 Task: Search one way flight ticket for 2 adults, 2 infants in seat and 1 infant on lap in first from Kailua-kona, Hawaii: Ellison Onizuka Kona International Airport At Keahole to Rock Springs: Southwest Wyoming Regional Airport (rock Springs Sweetwater County Airport) on 8-5-2023. Choice of flights is Spirit. Number of bags: 3 checked bags. Price is upto 100000. Outbound departure time preference is 17:30.
Action: Mouse moved to (285, 253)
Screenshot: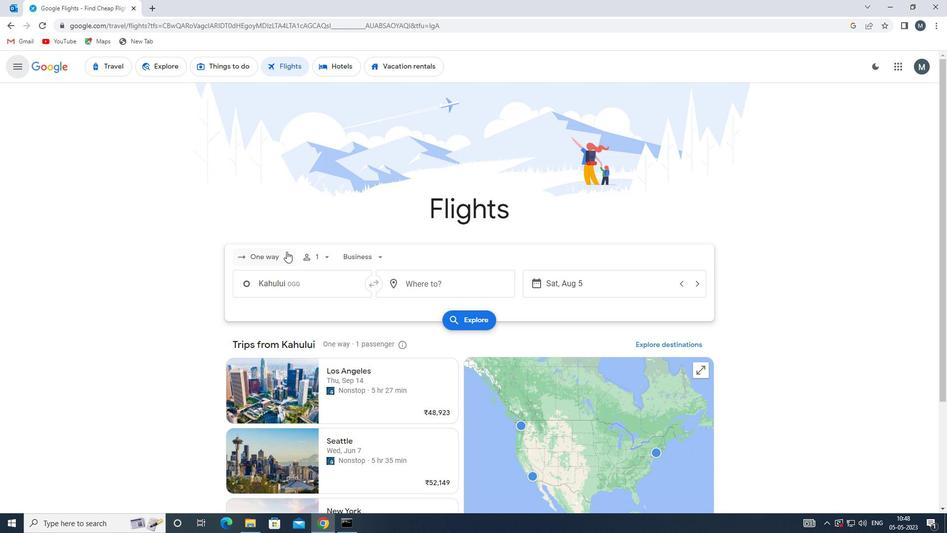 
Action: Mouse pressed left at (285, 253)
Screenshot: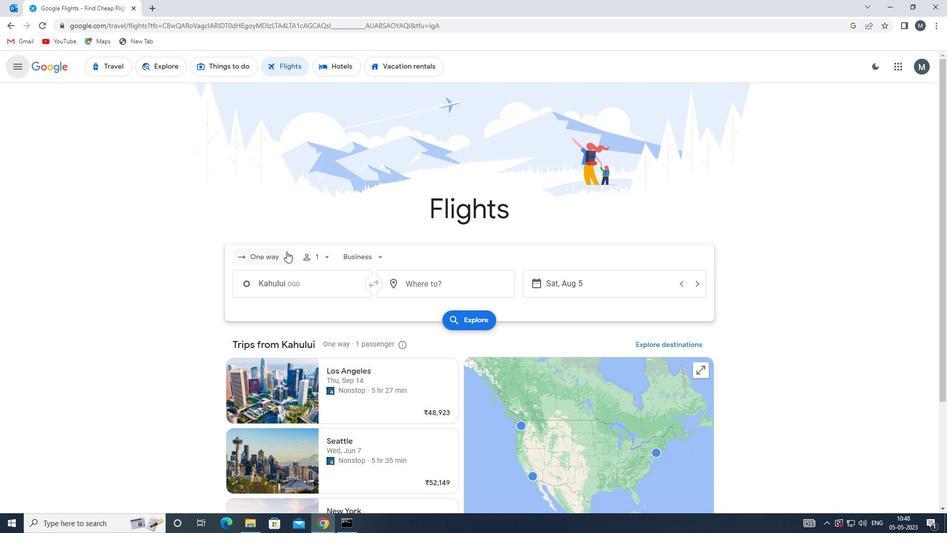 
Action: Mouse moved to (289, 299)
Screenshot: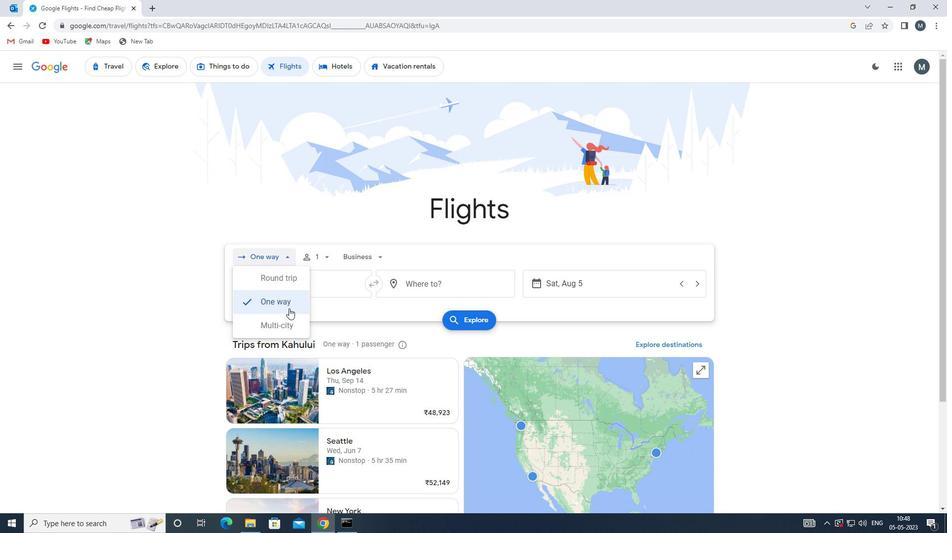 
Action: Mouse pressed left at (289, 299)
Screenshot: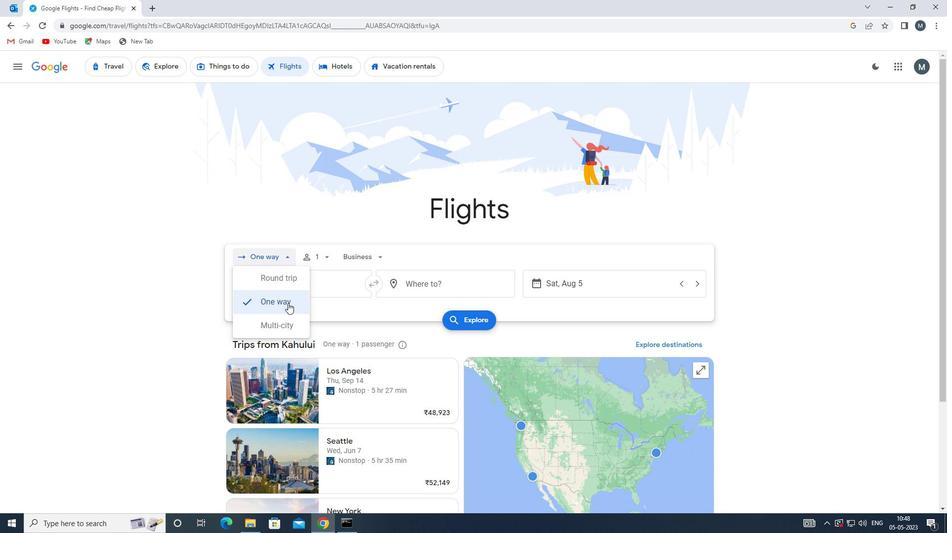 
Action: Mouse moved to (321, 257)
Screenshot: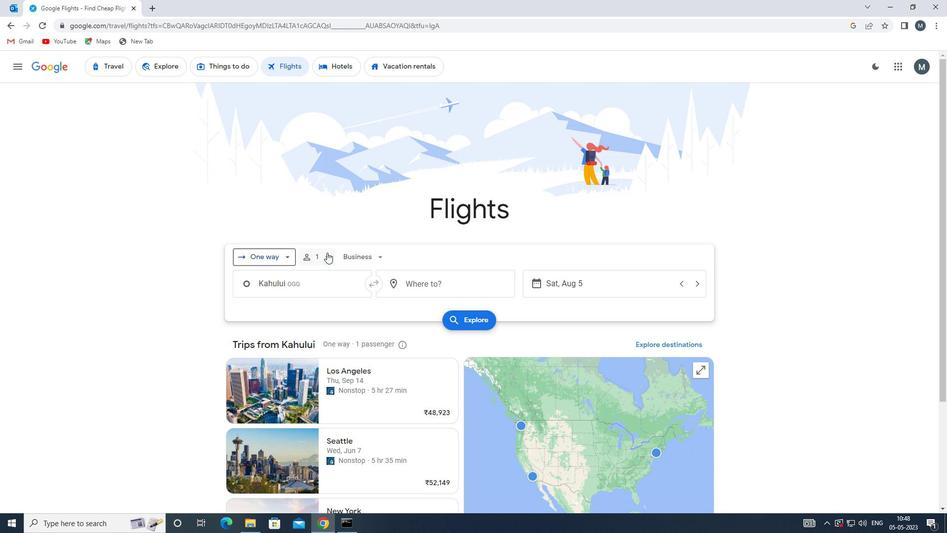 
Action: Mouse pressed left at (321, 257)
Screenshot: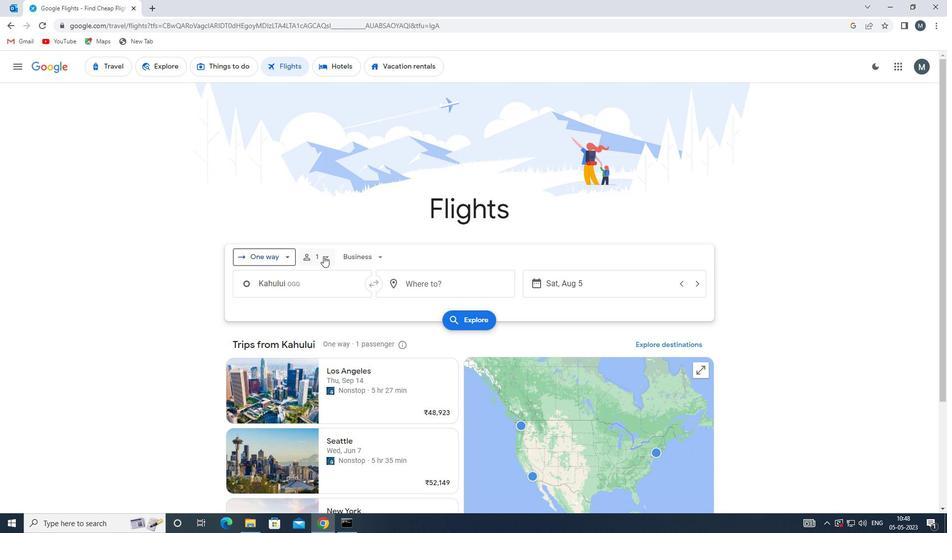 
Action: Mouse moved to (398, 282)
Screenshot: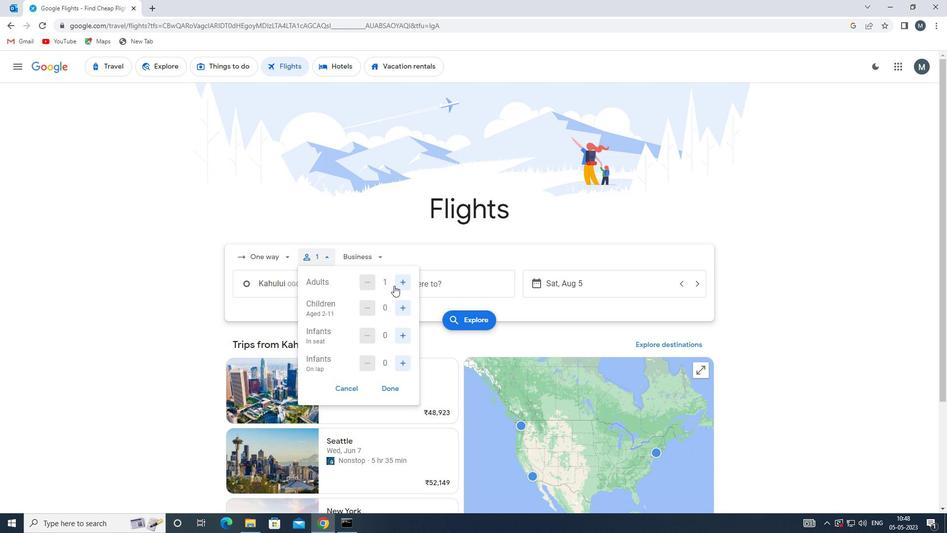 
Action: Mouse pressed left at (398, 282)
Screenshot: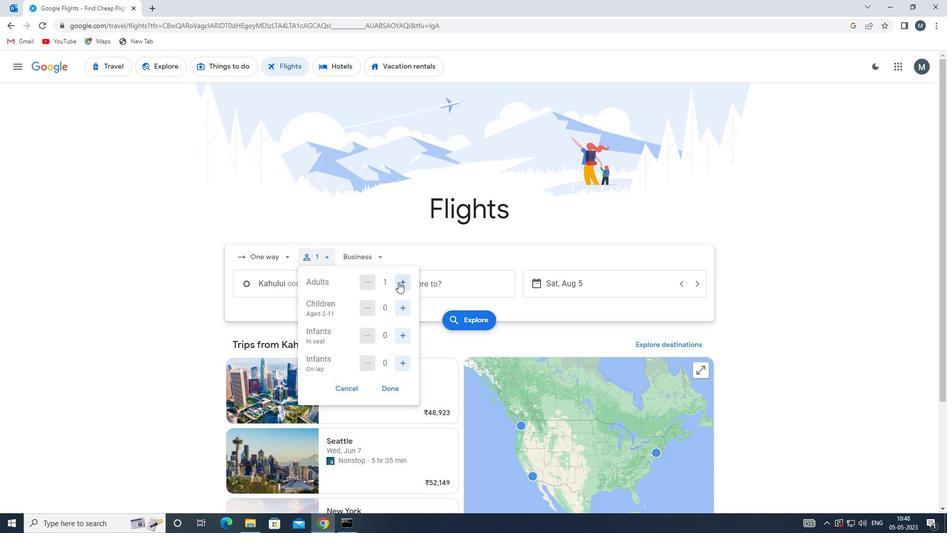 
Action: Mouse moved to (407, 333)
Screenshot: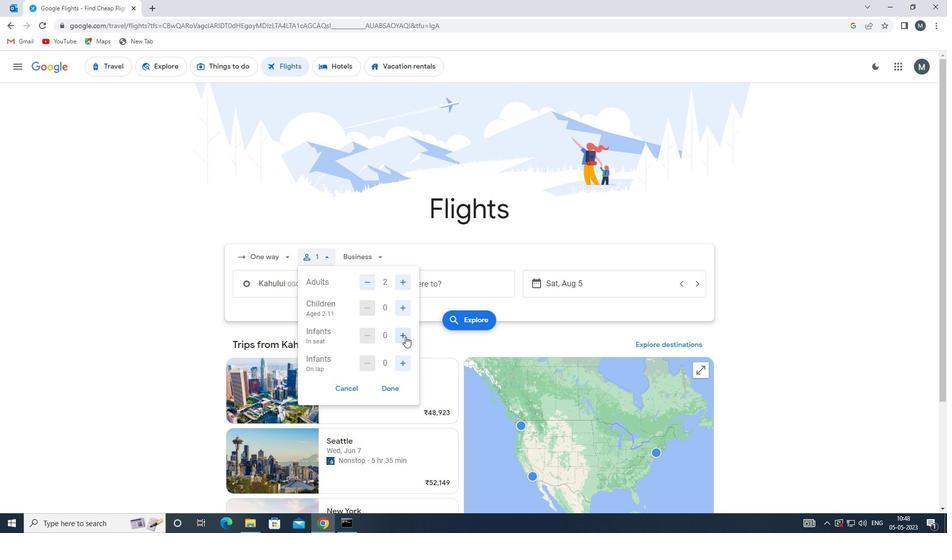 
Action: Mouse pressed left at (407, 333)
Screenshot: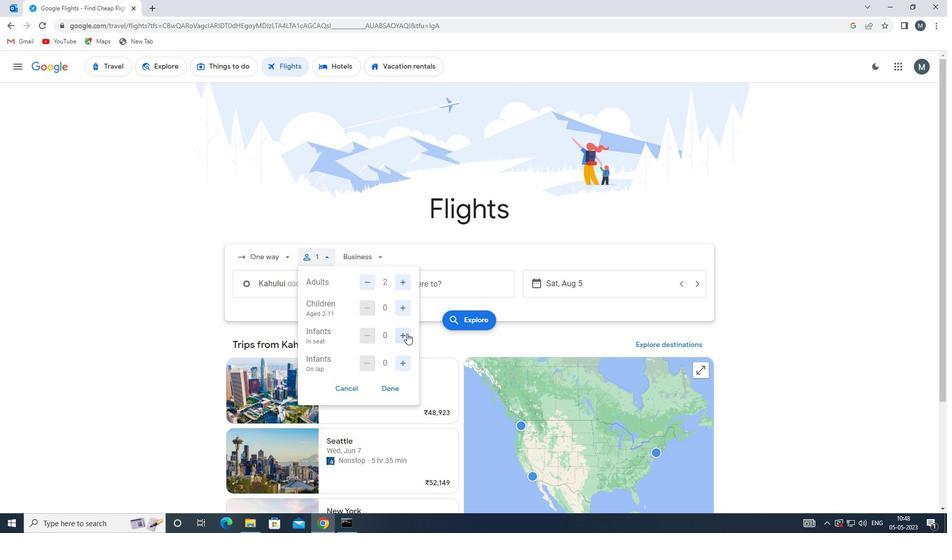 
Action: Mouse pressed left at (407, 333)
Screenshot: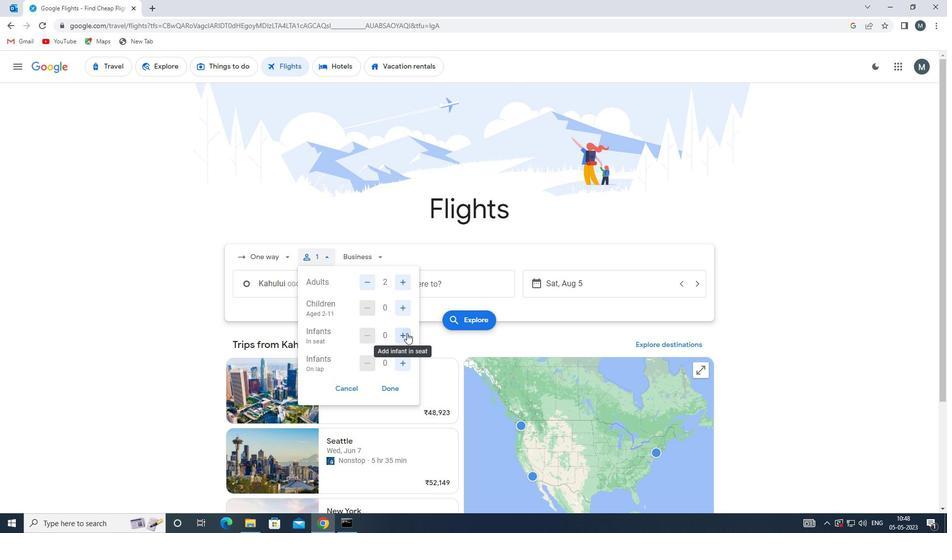 
Action: Mouse moved to (402, 360)
Screenshot: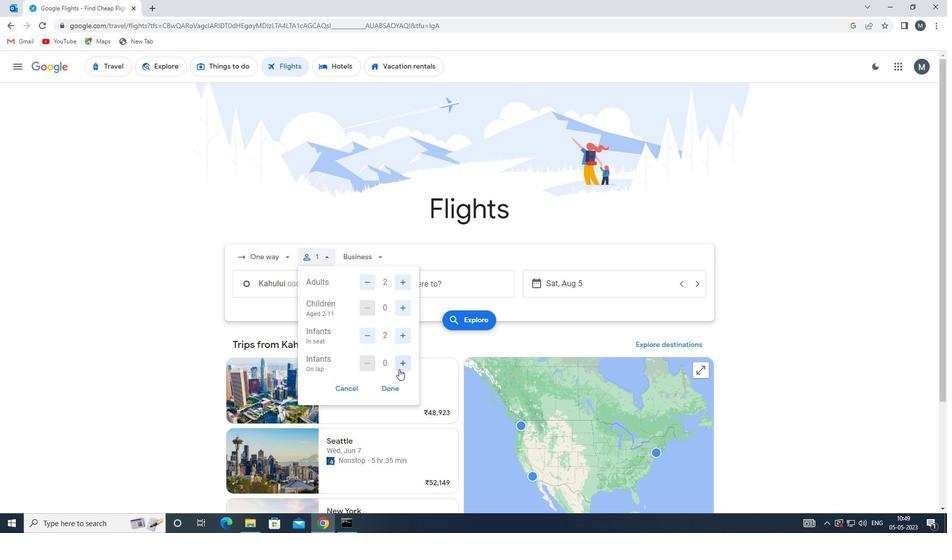 
Action: Mouse pressed left at (402, 360)
Screenshot: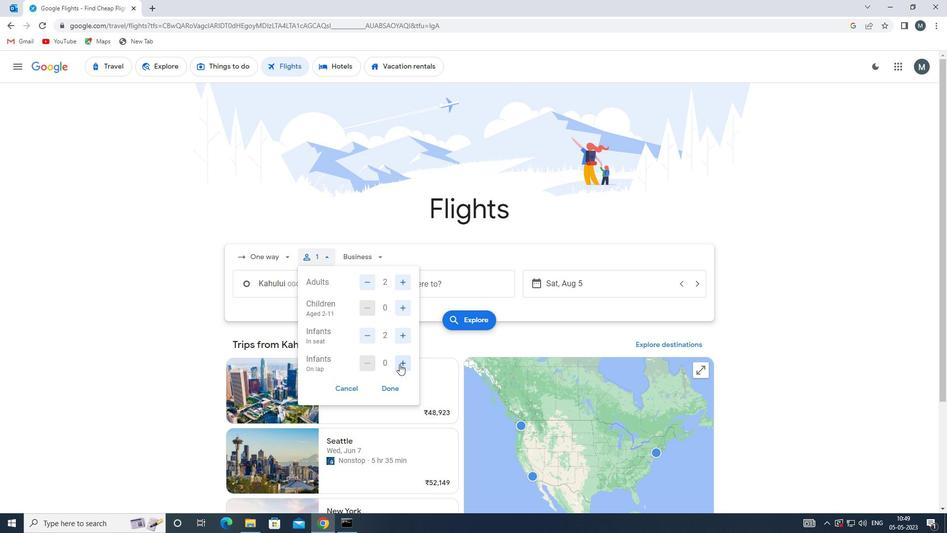 
Action: Mouse moved to (386, 388)
Screenshot: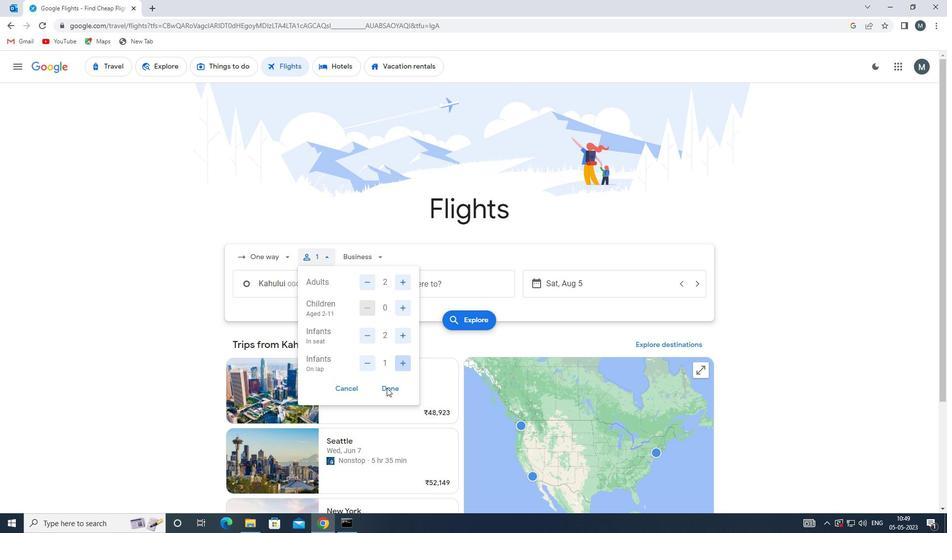 
Action: Mouse pressed left at (386, 388)
Screenshot: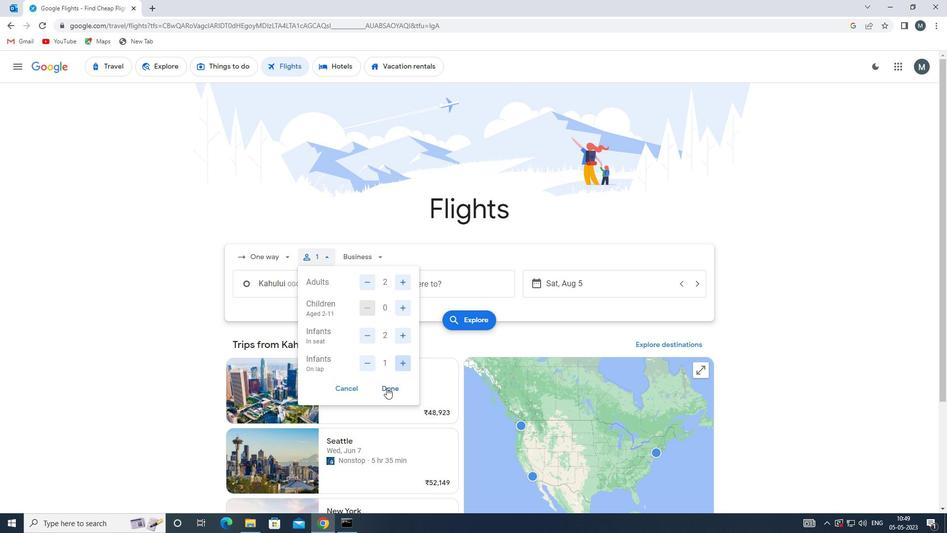 
Action: Mouse moved to (369, 265)
Screenshot: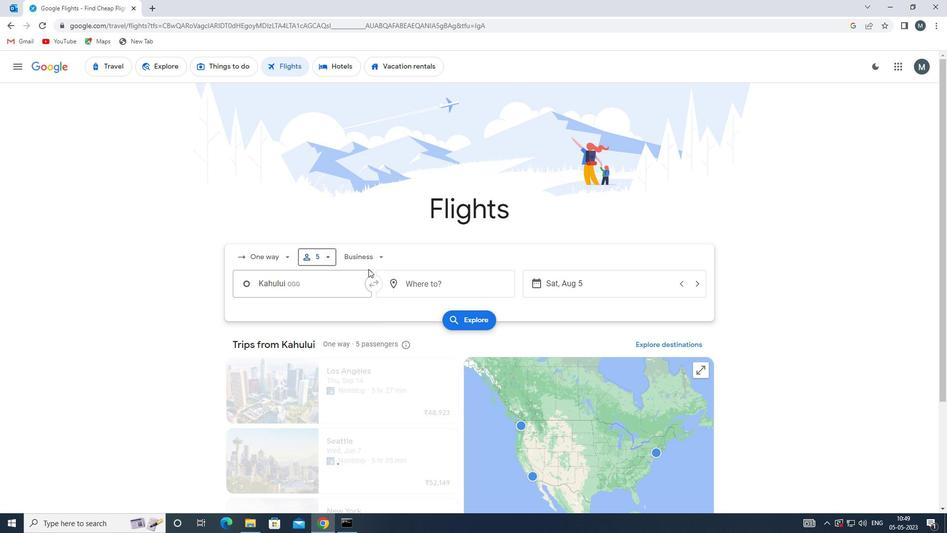 
Action: Mouse pressed left at (369, 265)
Screenshot: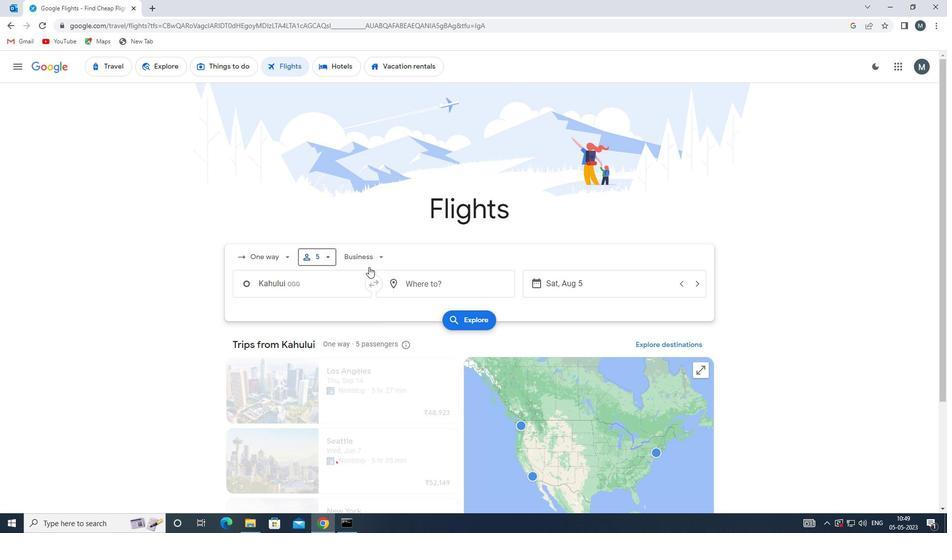 
Action: Mouse moved to (376, 343)
Screenshot: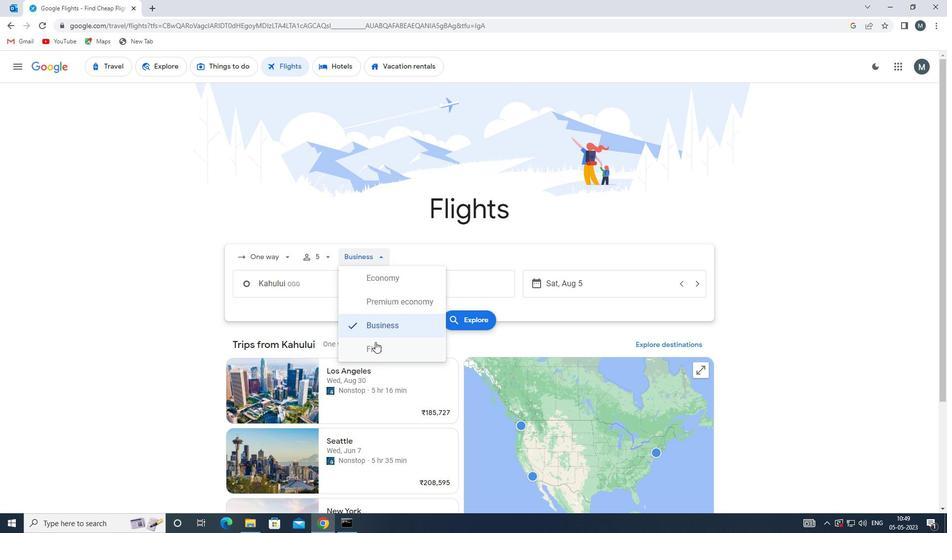 
Action: Mouse pressed left at (376, 343)
Screenshot: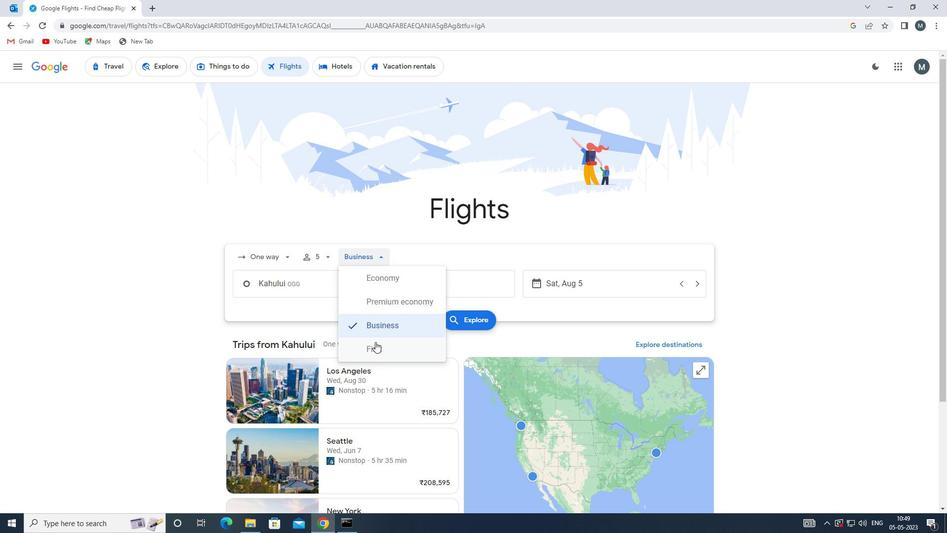 
Action: Mouse moved to (320, 282)
Screenshot: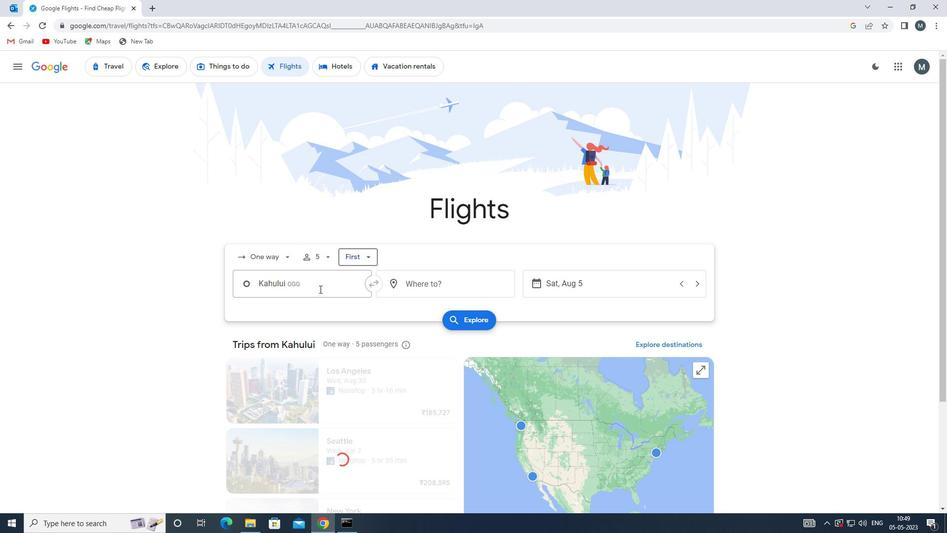
Action: Mouse pressed left at (320, 282)
Screenshot: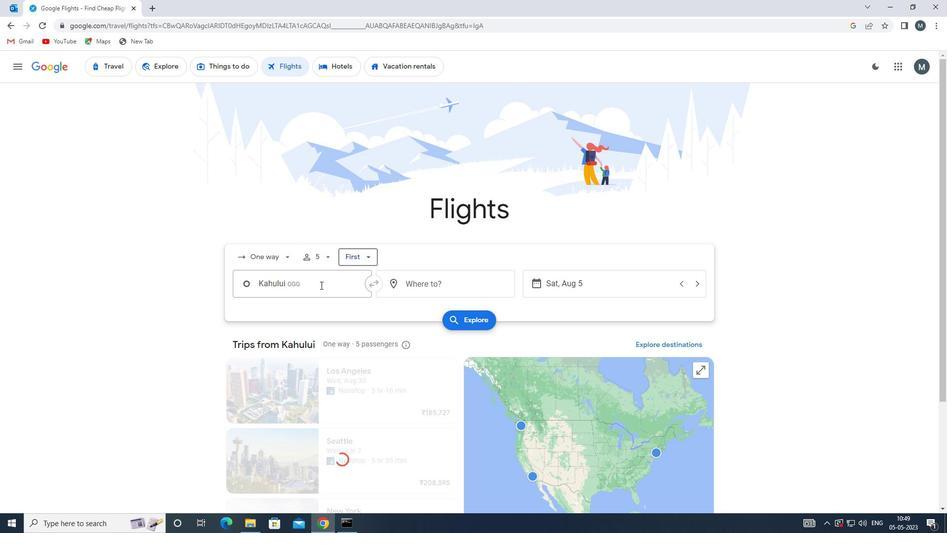 
Action: Mouse moved to (327, 345)
Screenshot: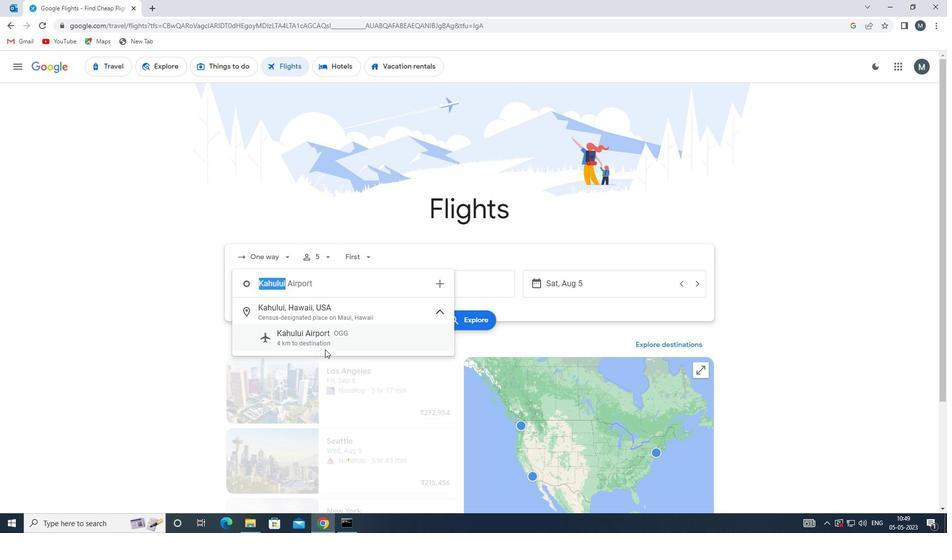 
Action: Mouse pressed left at (327, 345)
Screenshot: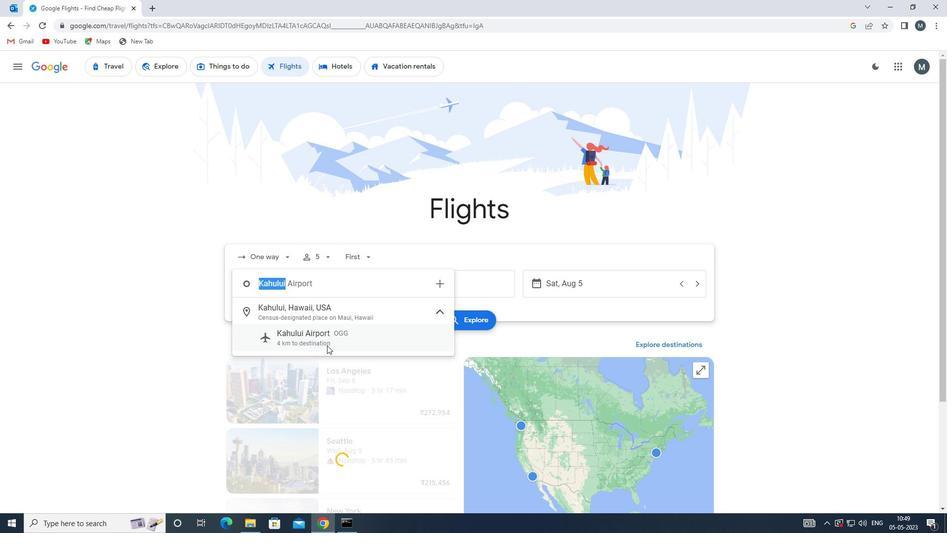
Action: Mouse moved to (421, 285)
Screenshot: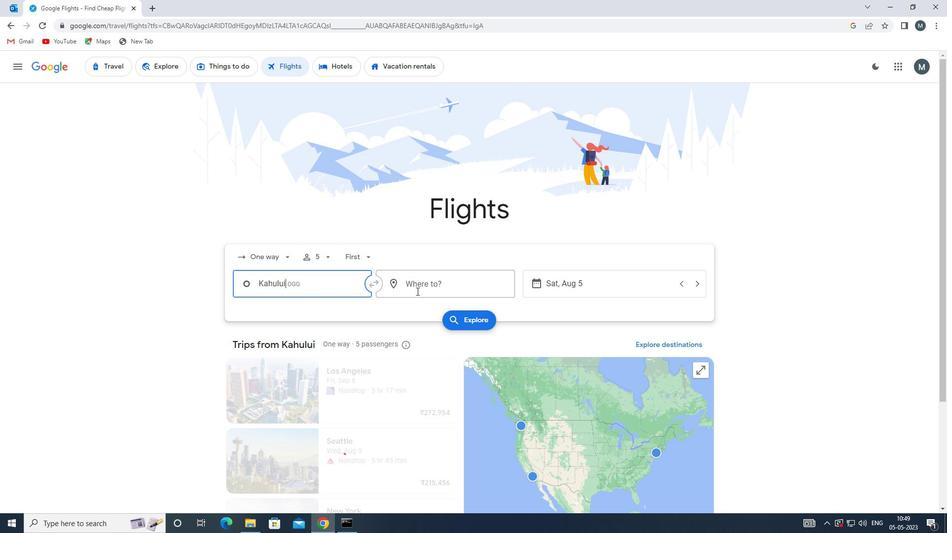 
Action: Mouse pressed left at (421, 285)
Screenshot: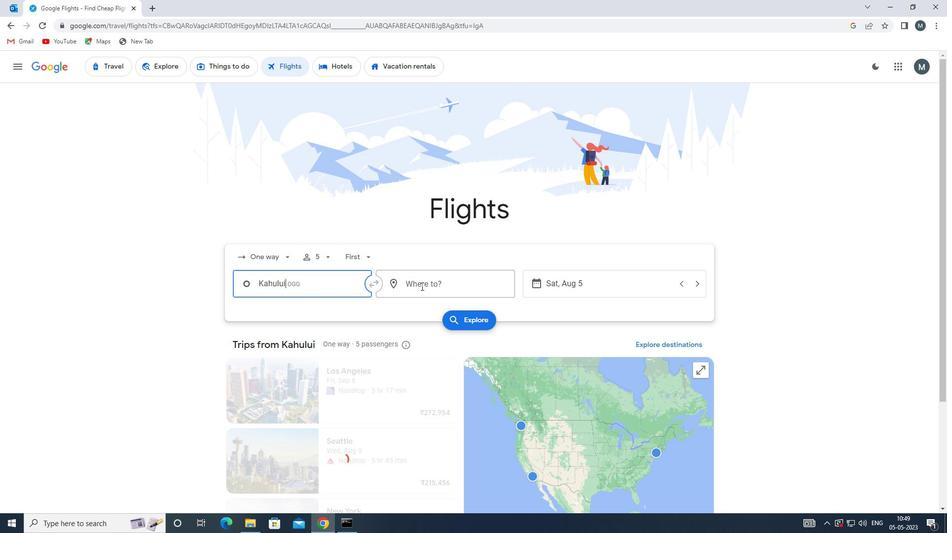 
Action: Key pressed rks
Screenshot: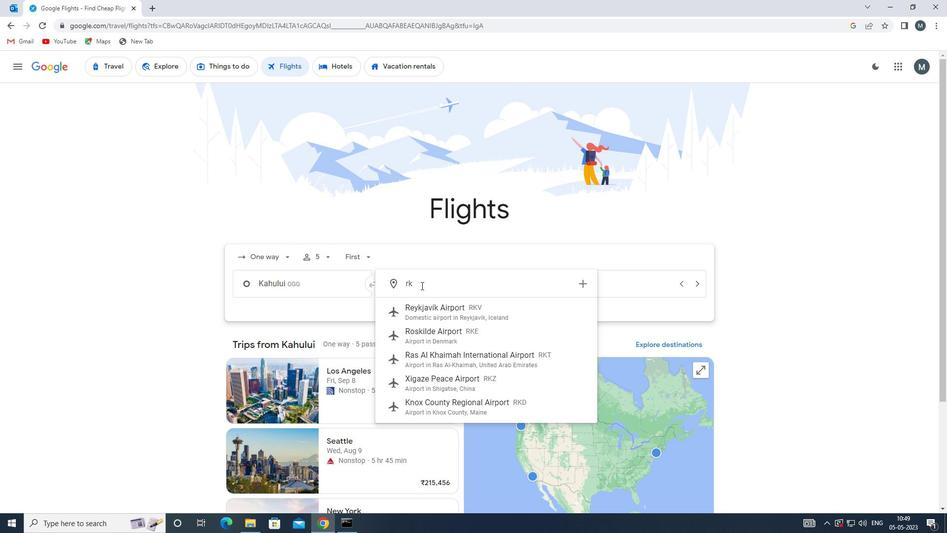 
Action: Mouse moved to (454, 318)
Screenshot: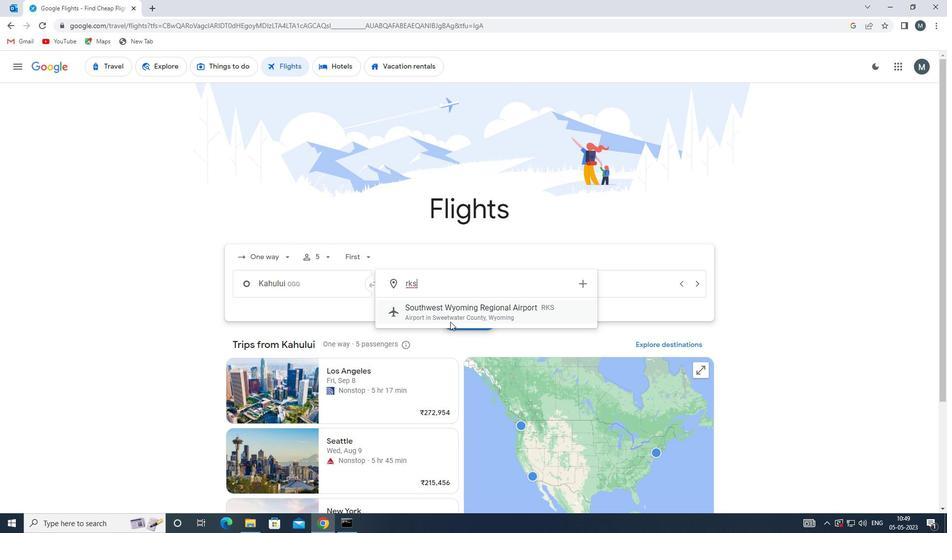 
Action: Mouse pressed left at (454, 318)
Screenshot: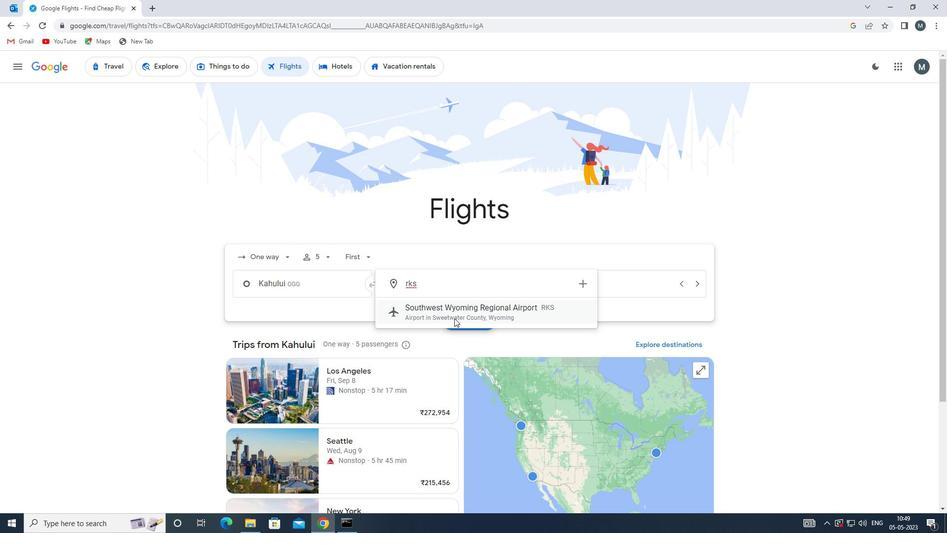 
Action: Mouse moved to (554, 282)
Screenshot: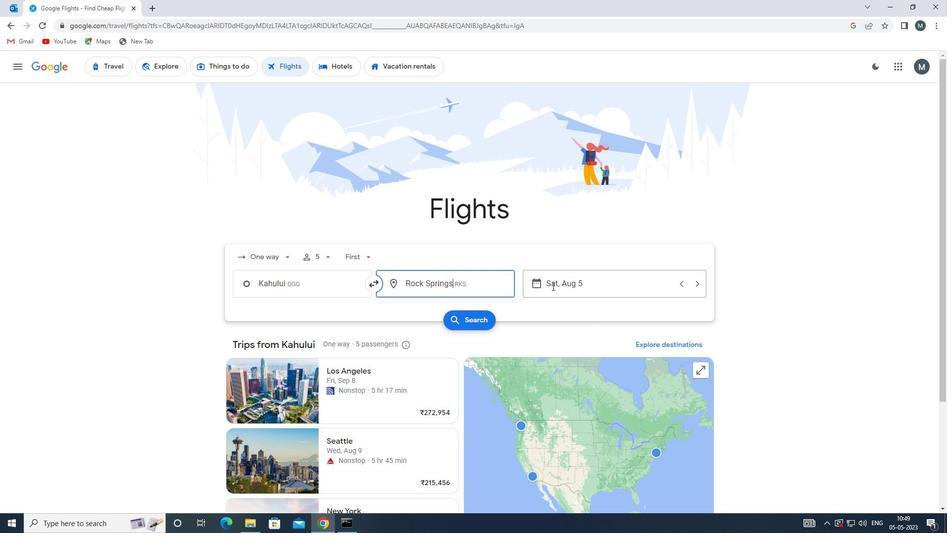 
Action: Mouse pressed left at (554, 282)
Screenshot: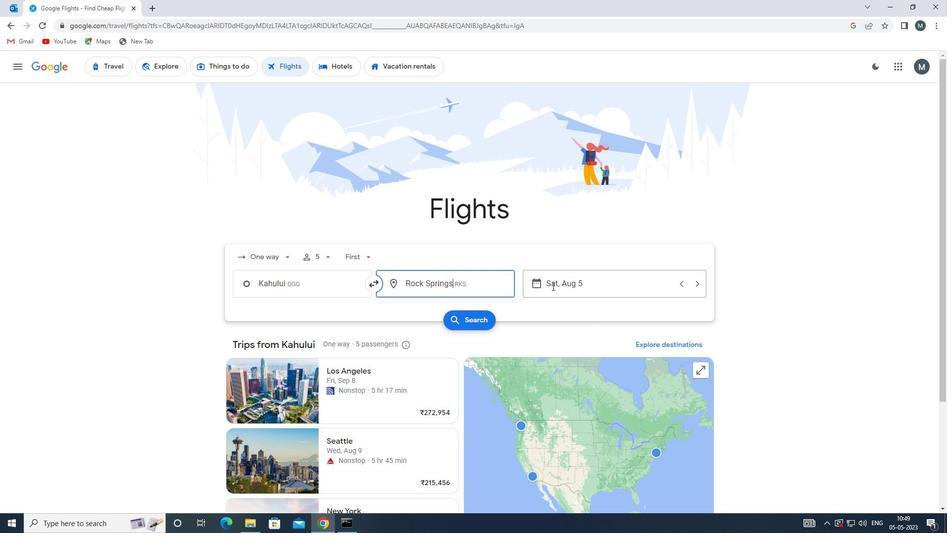 
Action: Mouse moved to (499, 336)
Screenshot: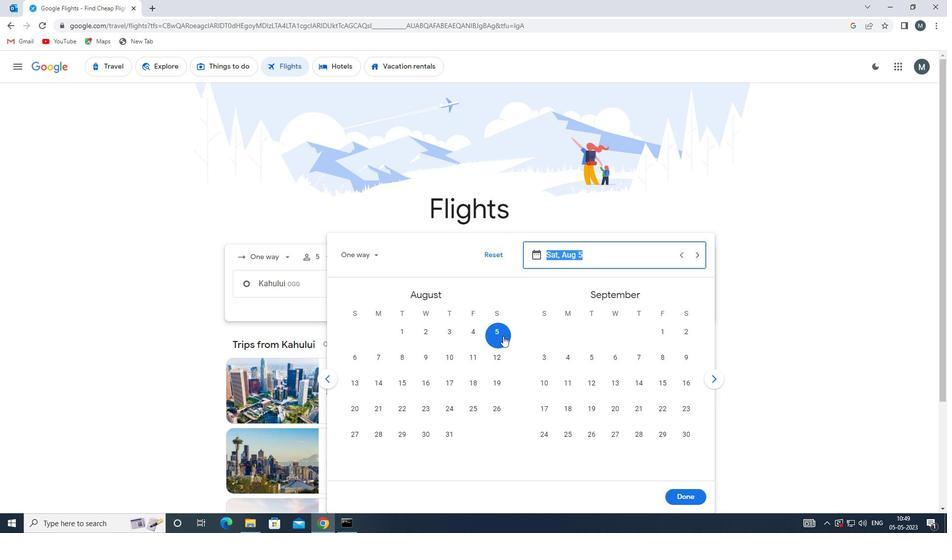 
Action: Mouse pressed left at (499, 336)
Screenshot: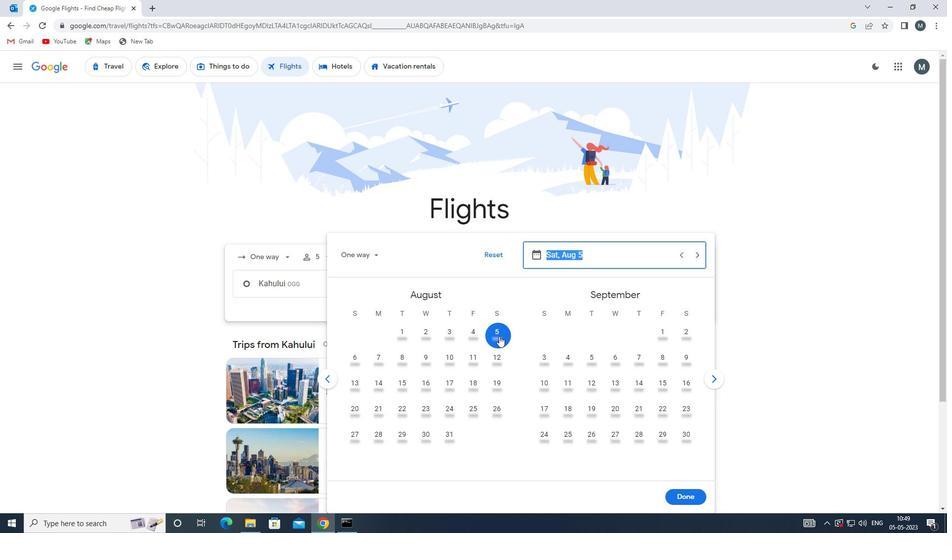 
Action: Mouse moved to (677, 490)
Screenshot: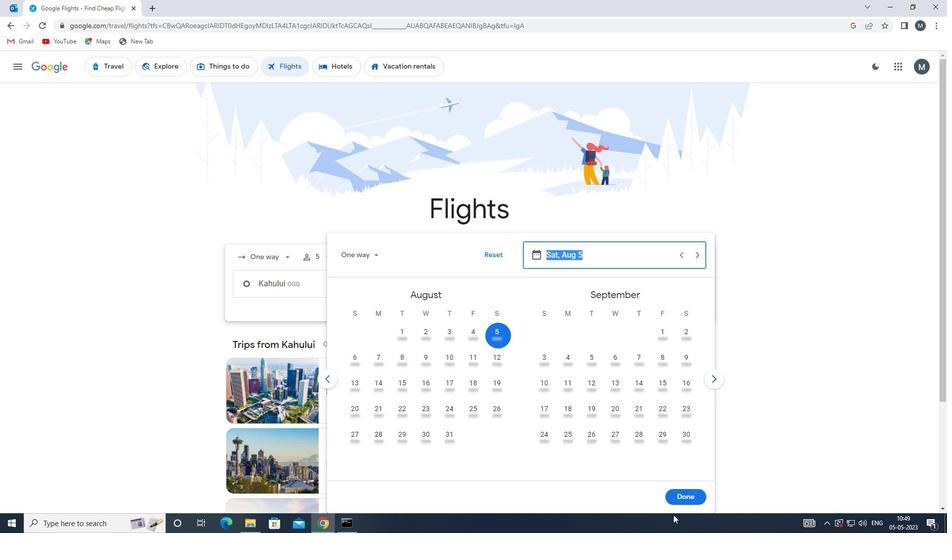 
Action: Mouse pressed left at (677, 490)
Screenshot: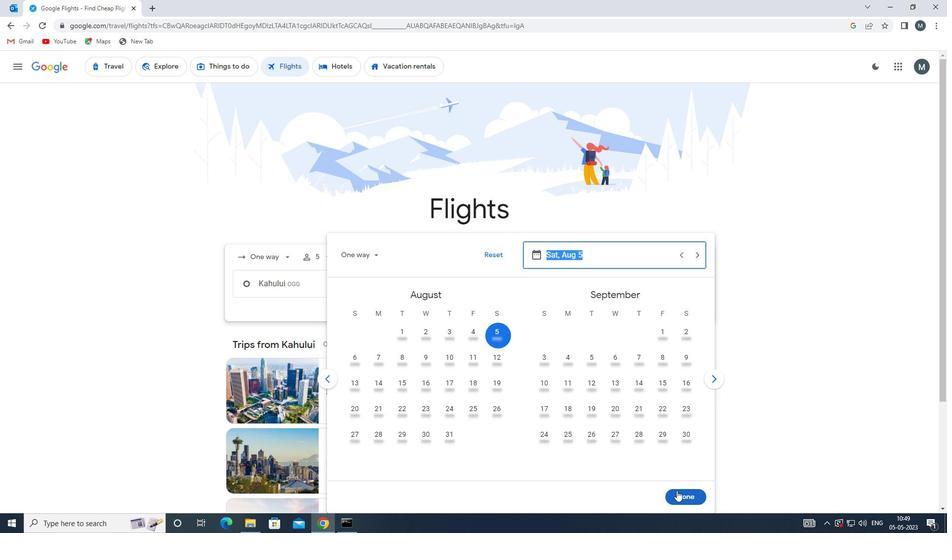 
Action: Mouse moved to (460, 322)
Screenshot: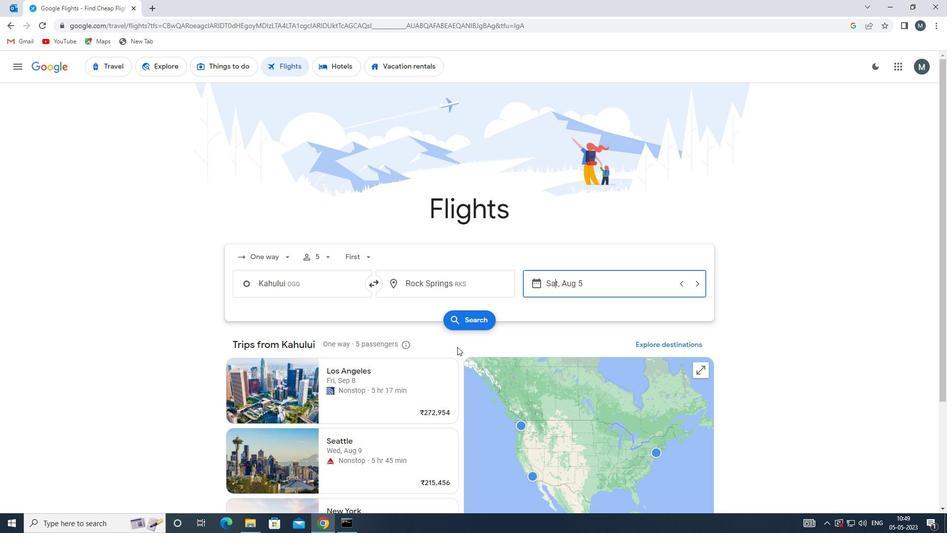 
Action: Mouse pressed left at (460, 322)
Screenshot: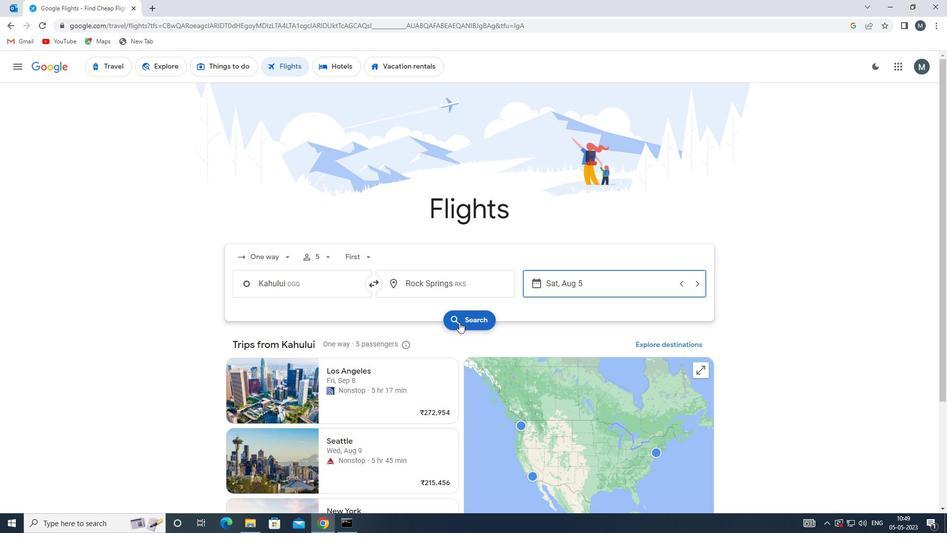 
Action: Mouse moved to (258, 159)
Screenshot: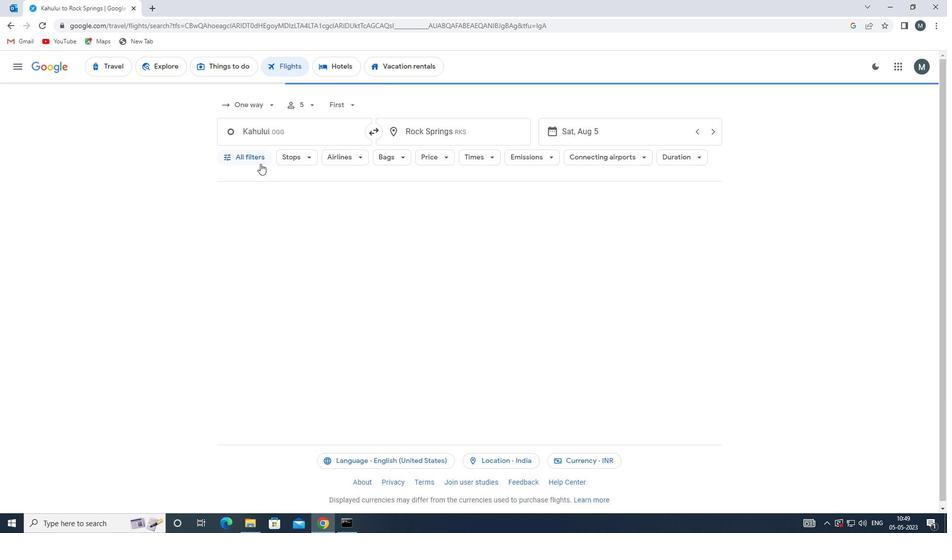 
Action: Mouse pressed left at (258, 159)
Screenshot: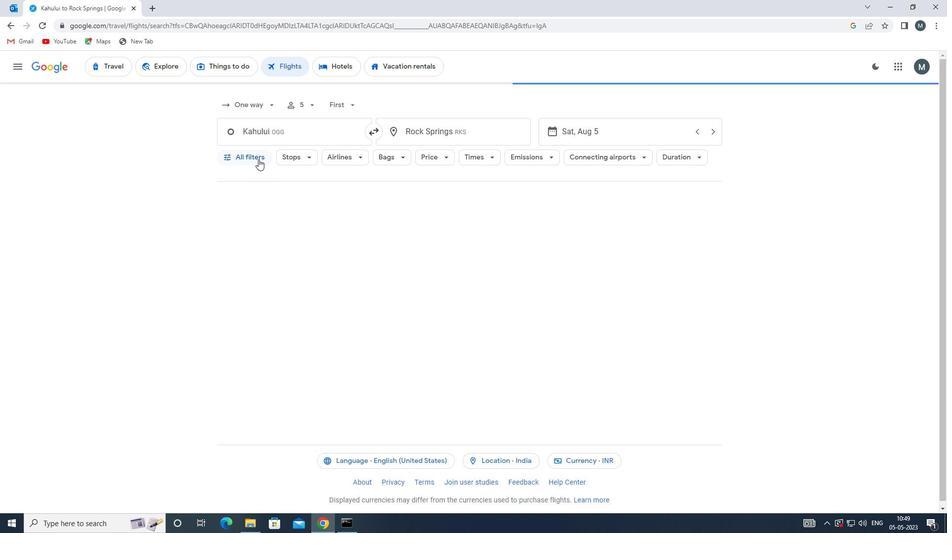 
Action: Mouse moved to (324, 295)
Screenshot: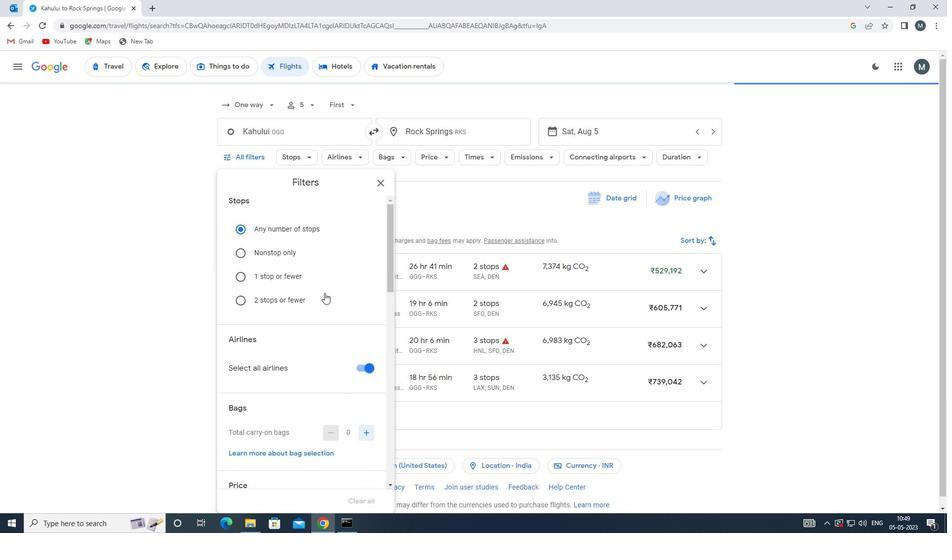 
Action: Mouse scrolled (324, 294) with delta (0, 0)
Screenshot: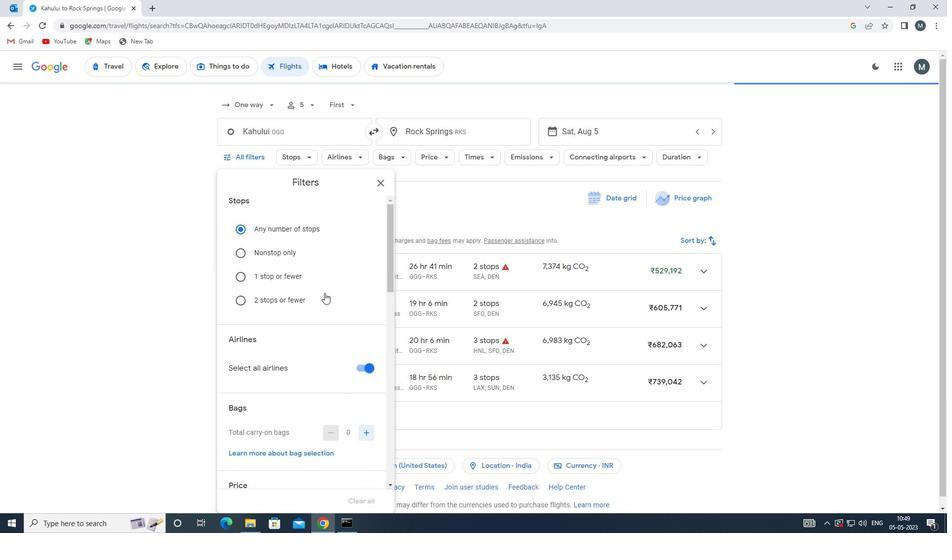 
Action: Mouse moved to (361, 317)
Screenshot: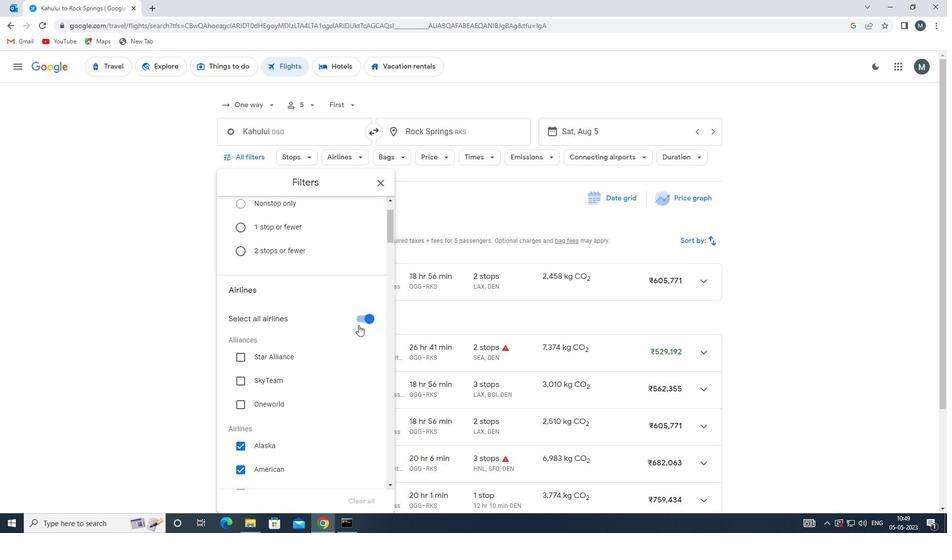 
Action: Mouse pressed left at (361, 317)
Screenshot: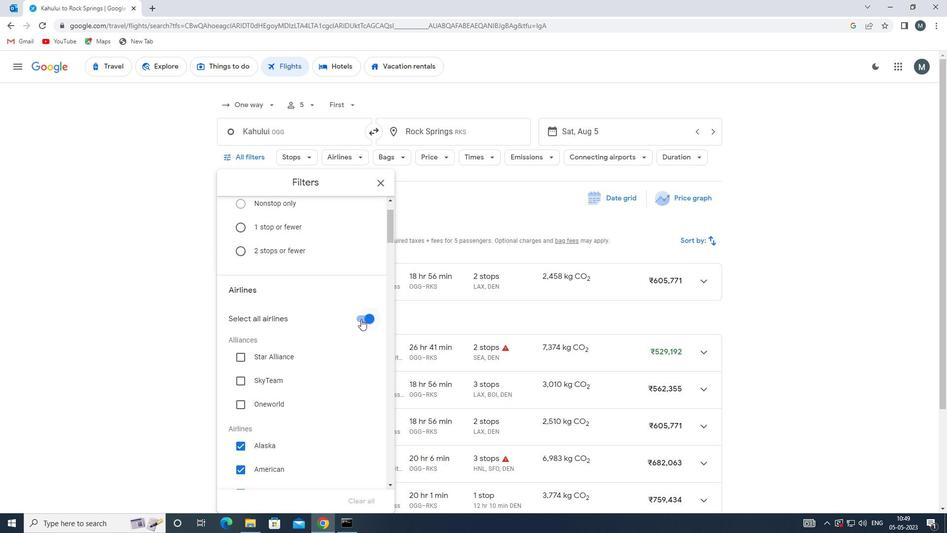
Action: Mouse moved to (308, 325)
Screenshot: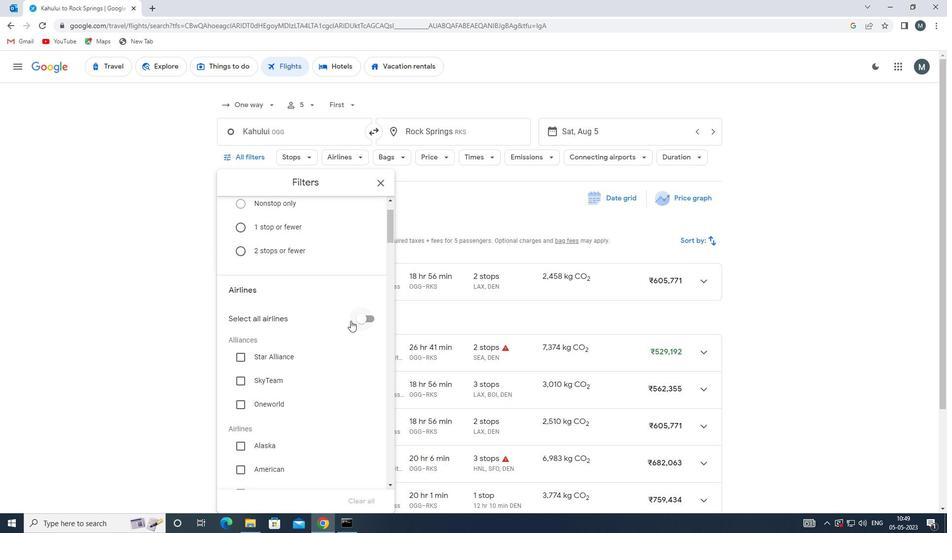 
Action: Mouse scrolled (308, 324) with delta (0, 0)
Screenshot: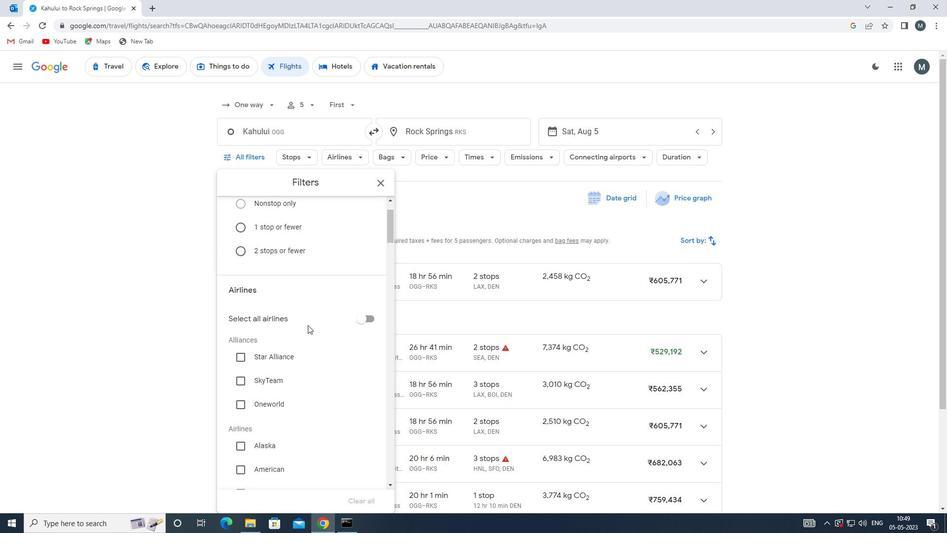 
Action: Mouse scrolled (308, 324) with delta (0, 0)
Screenshot: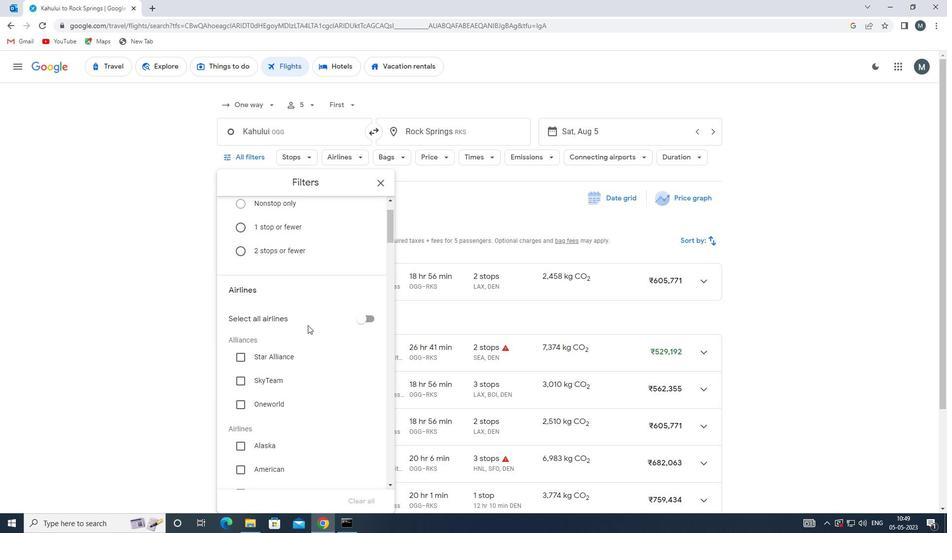 
Action: Mouse moved to (308, 325)
Screenshot: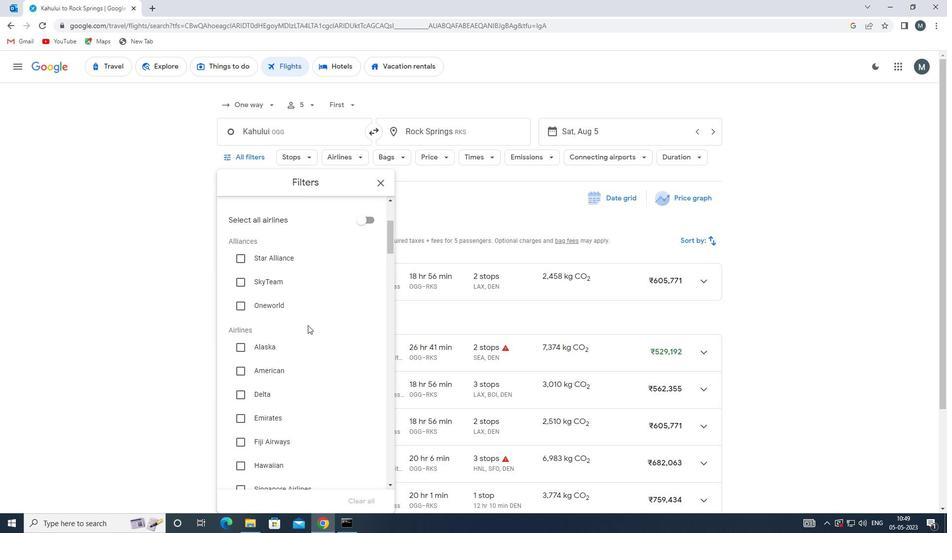
Action: Mouse scrolled (308, 325) with delta (0, 0)
Screenshot: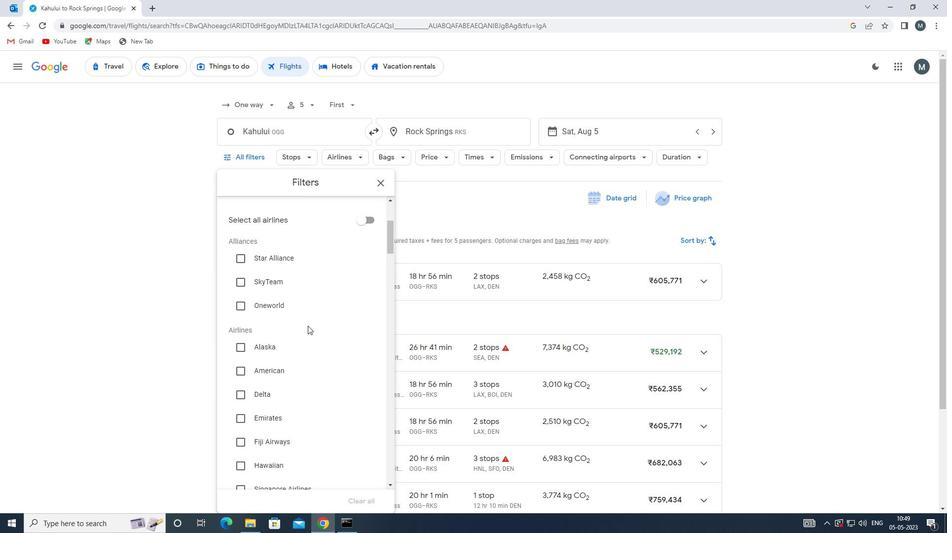 
Action: Mouse moved to (313, 330)
Screenshot: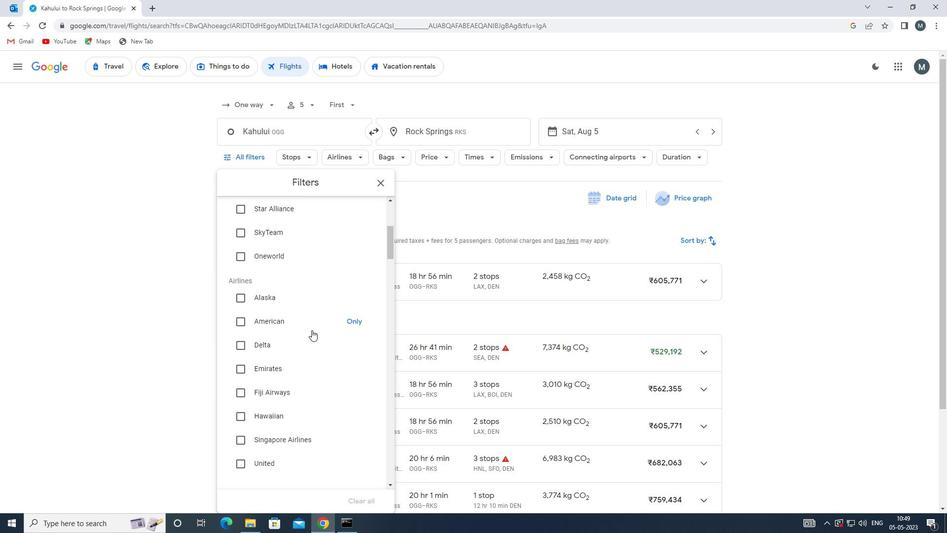 
Action: Mouse scrolled (313, 329) with delta (0, 0)
Screenshot: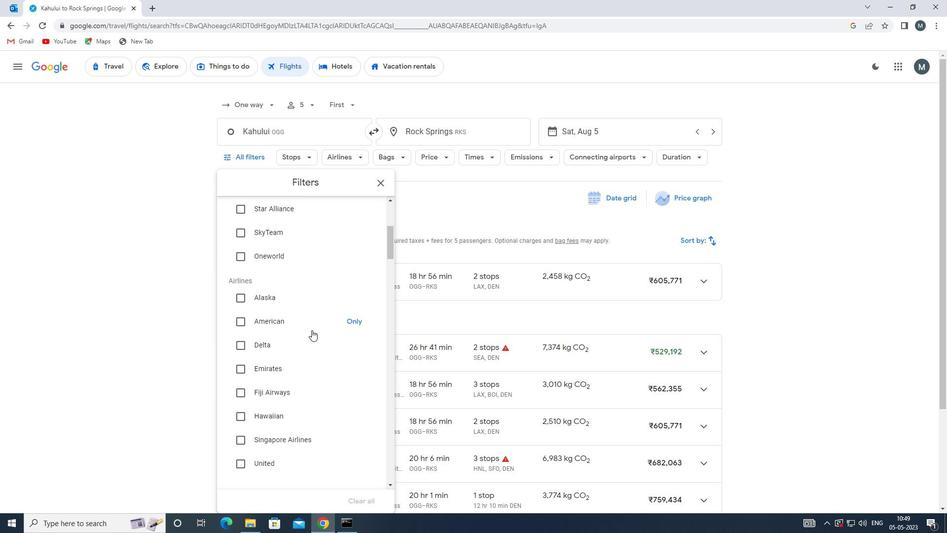 
Action: Mouse scrolled (313, 329) with delta (0, 0)
Screenshot: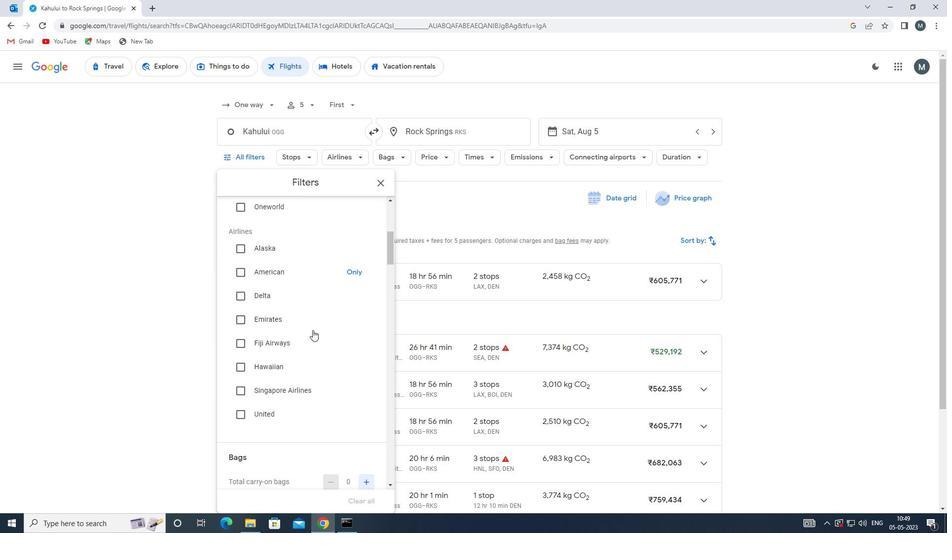 
Action: Mouse moved to (313, 333)
Screenshot: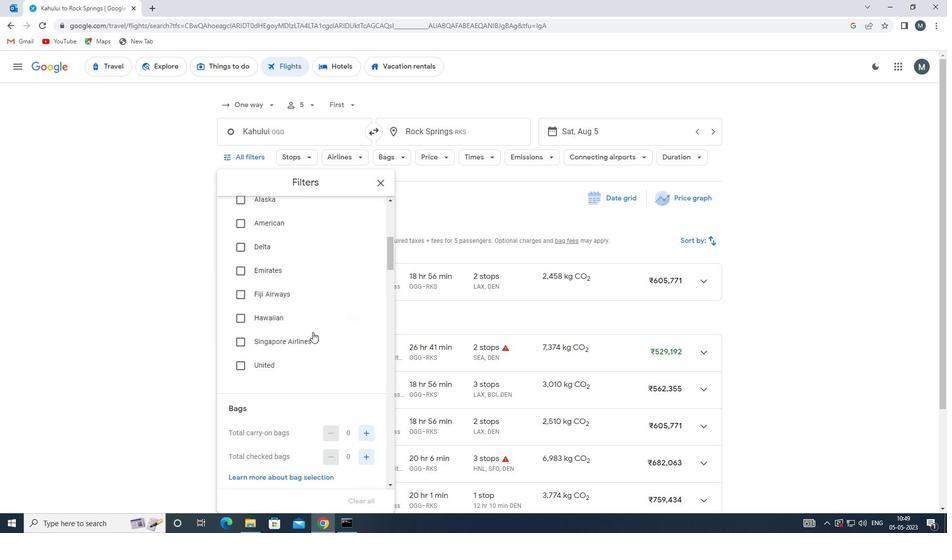 
Action: Mouse scrolled (313, 333) with delta (0, 0)
Screenshot: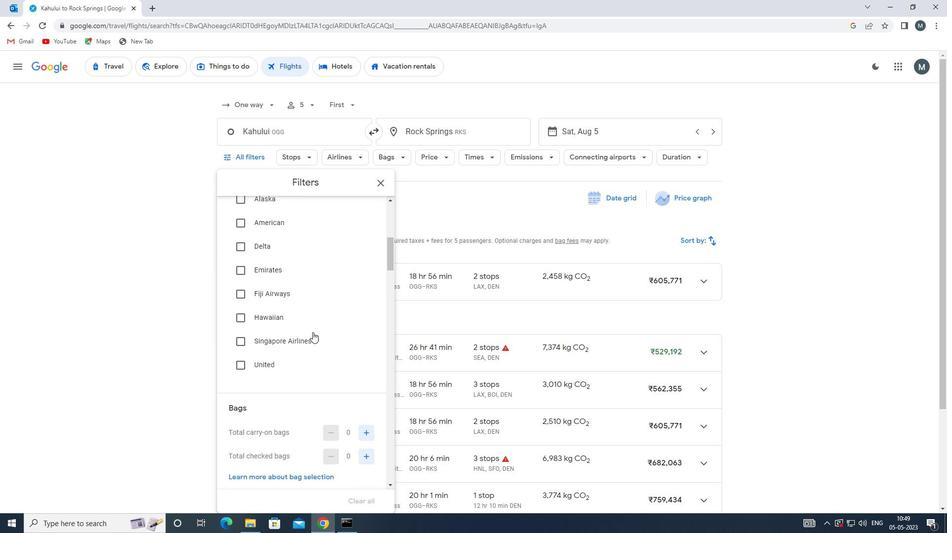 
Action: Mouse moved to (364, 406)
Screenshot: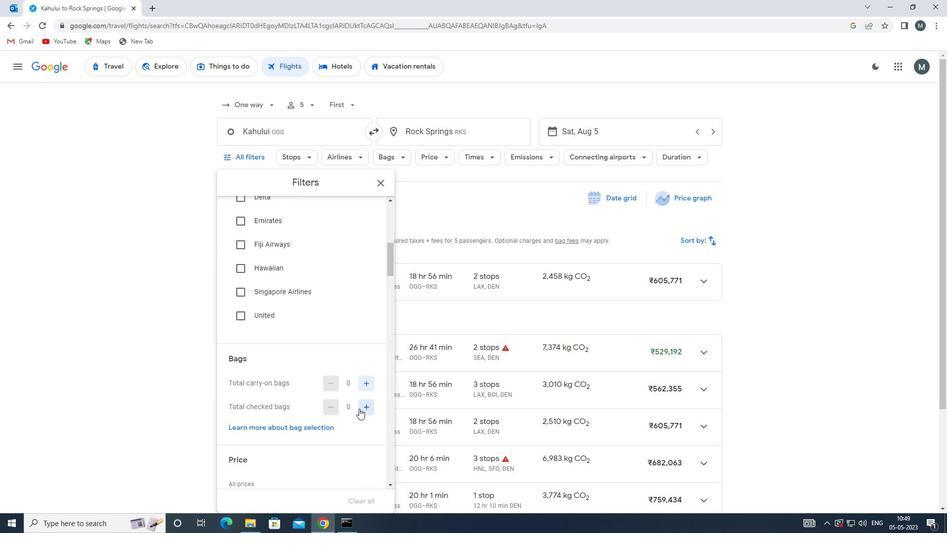 
Action: Mouse pressed left at (364, 406)
Screenshot: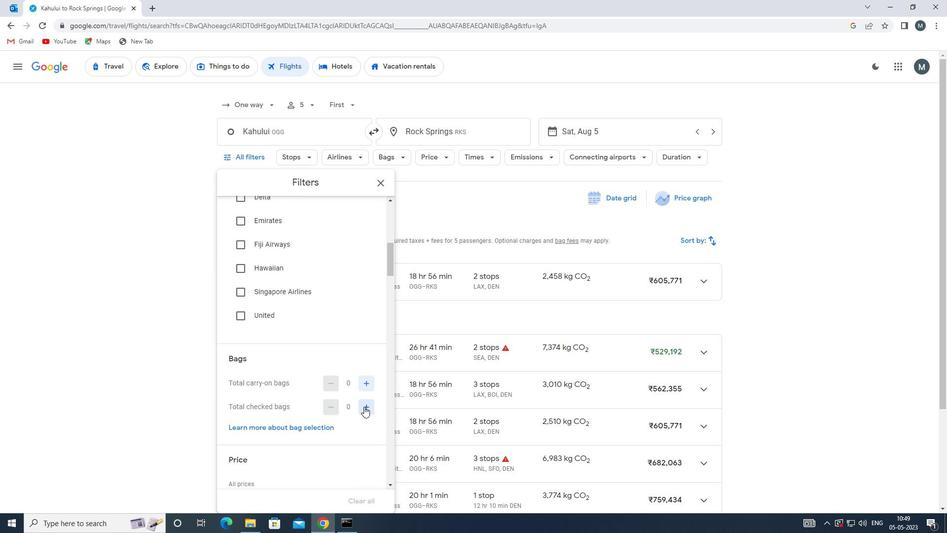 
Action: Mouse moved to (364, 406)
Screenshot: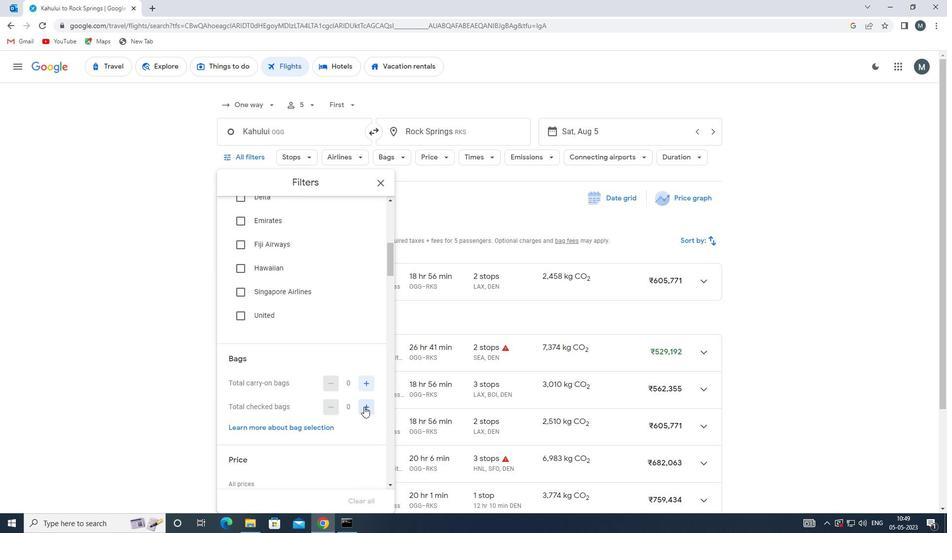 
Action: Mouse pressed left at (364, 406)
Screenshot: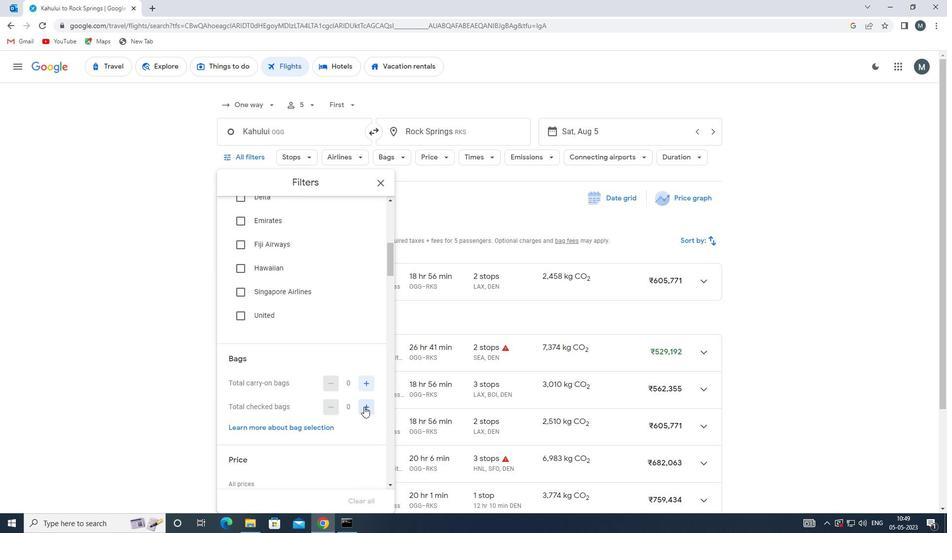 
Action: Mouse pressed left at (364, 406)
Screenshot: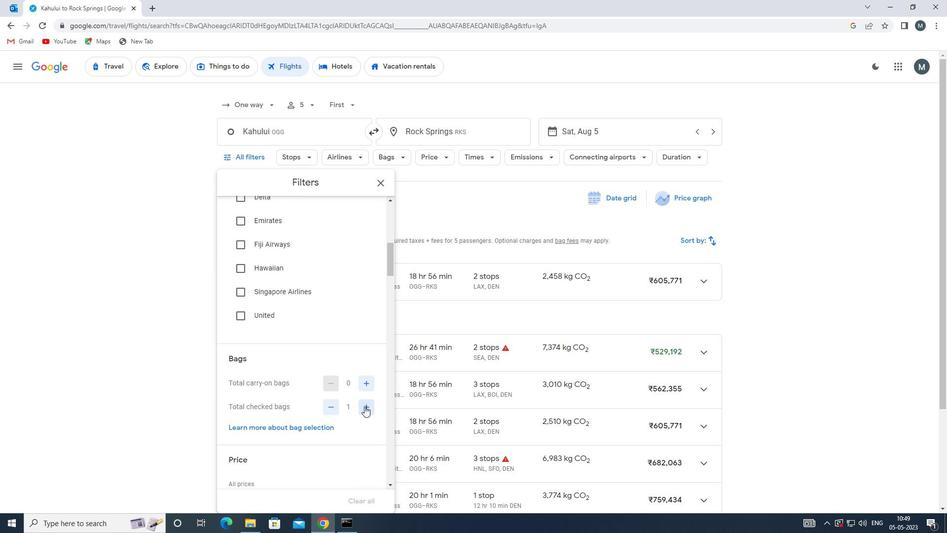 
Action: Mouse moved to (296, 387)
Screenshot: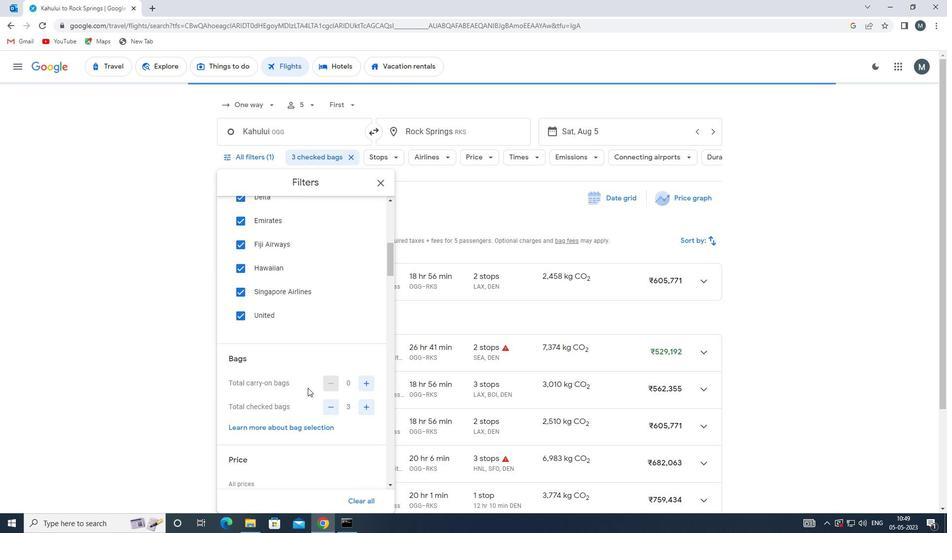 
Action: Mouse scrolled (296, 387) with delta (0, 0)
Screenshot: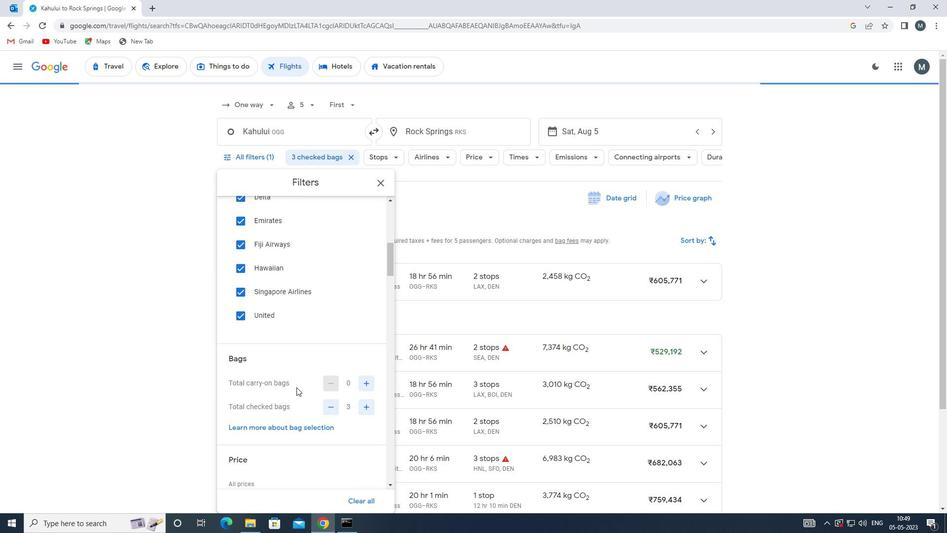 
Action: Mouse moved to (296, 388)
Screenshot: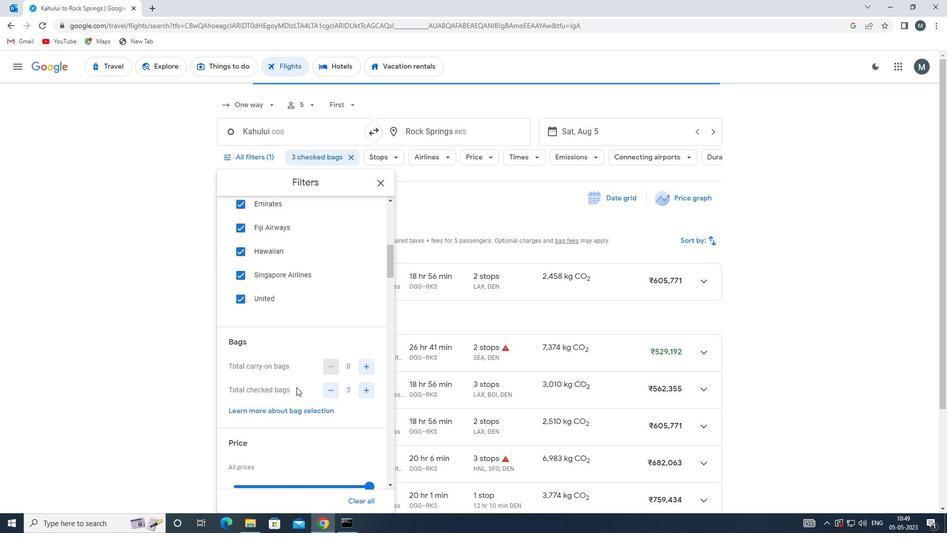 
Action: Mouse scrolled (296, 387) with delta (0, 0)
Screenshot: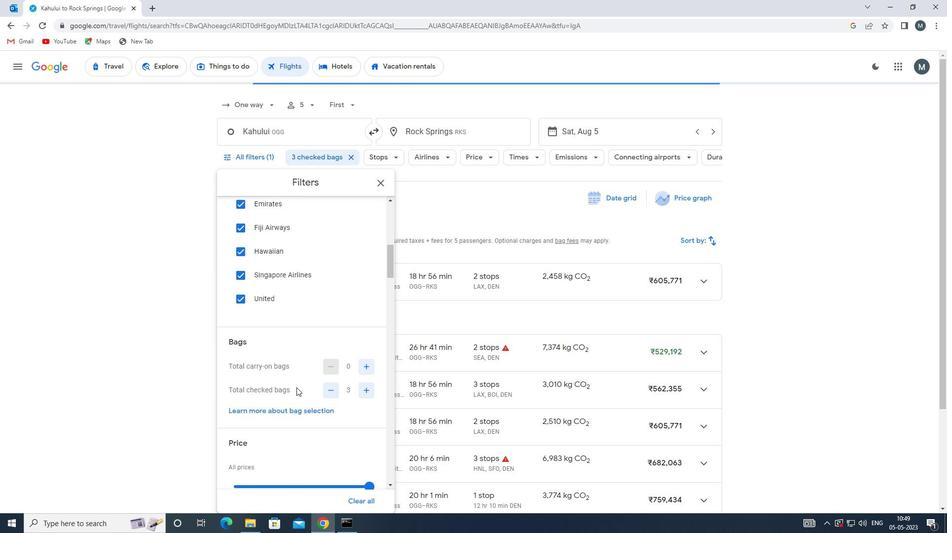 
Action: Mouse moved to (292, 398)
Screenshot: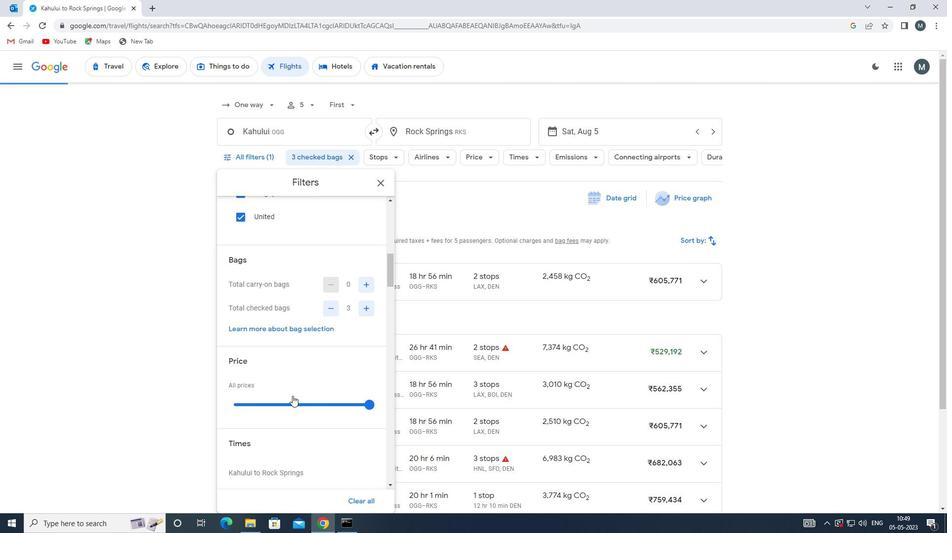 
Action: Mouse pressed left at (292, 398)
Screenshot: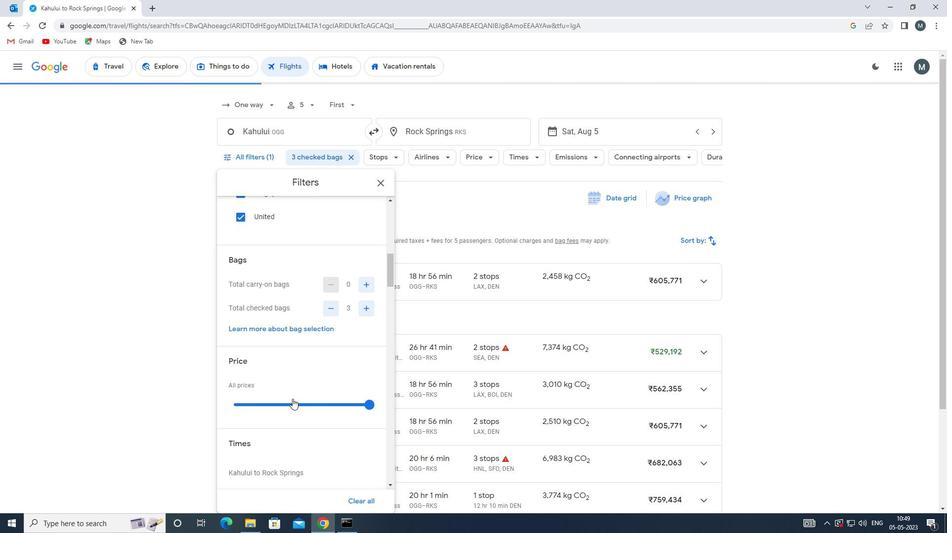 
Action: Mouse pressed left at (292, 398)
Screenshot: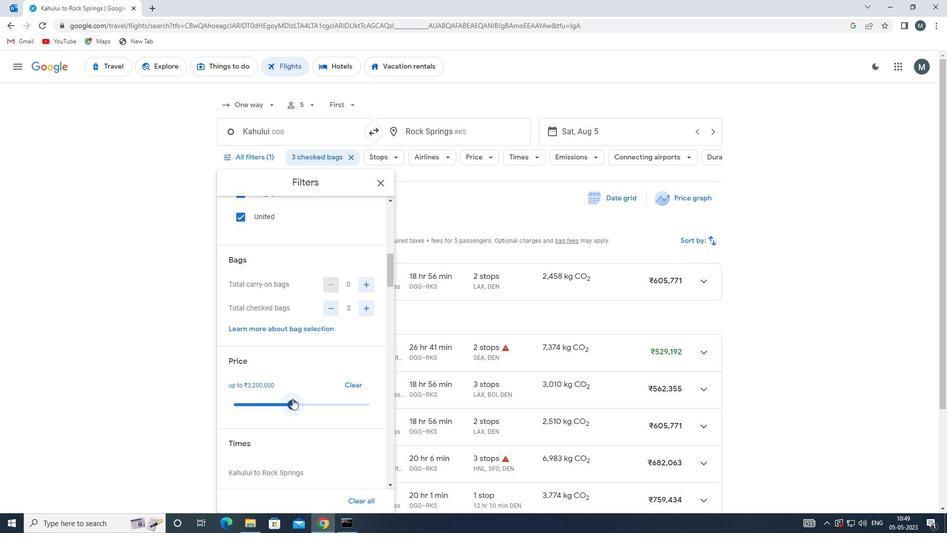
Action: Mouse moved to (291, 371)
Screenshot: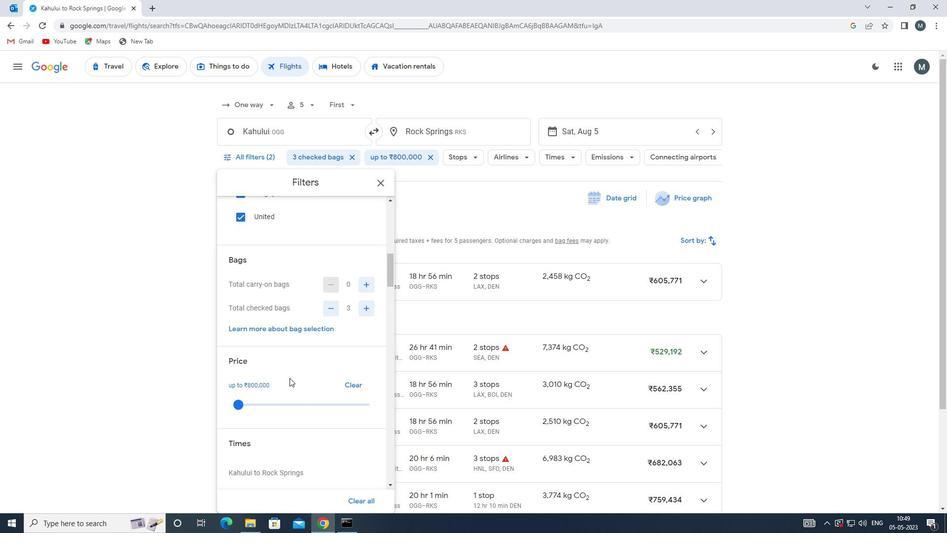 
Action: Mouse scrolled (291, 371) with delta (0, 0)
Screenshot: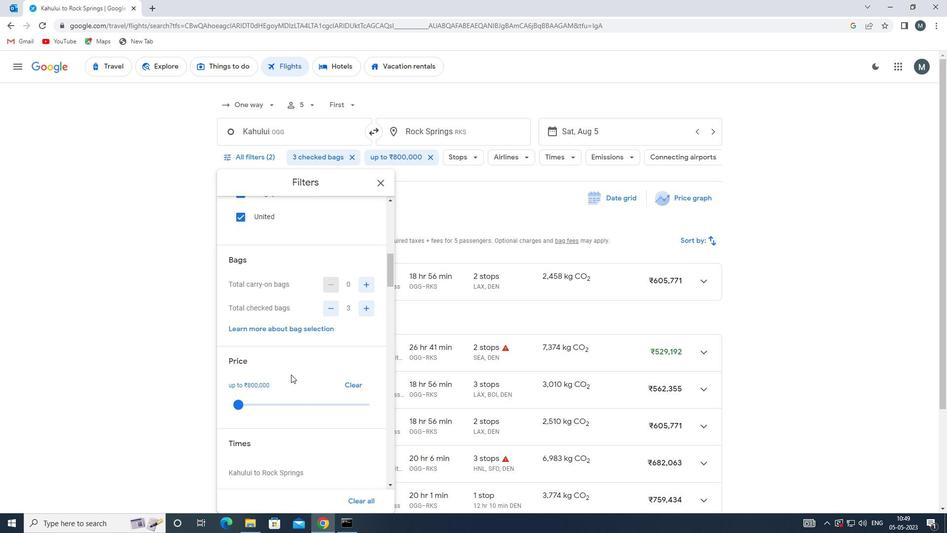 
Action: Mouse scrolled (291, 371) with delta (0, 0)
Screenshot: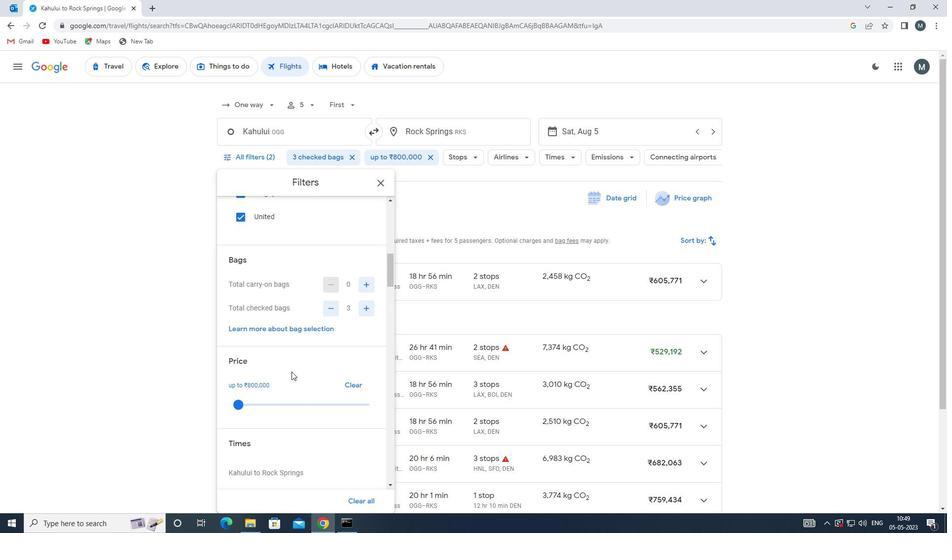 
Action: Mouse scrolled (291, 371) with delta (0, 0)
Screenshot: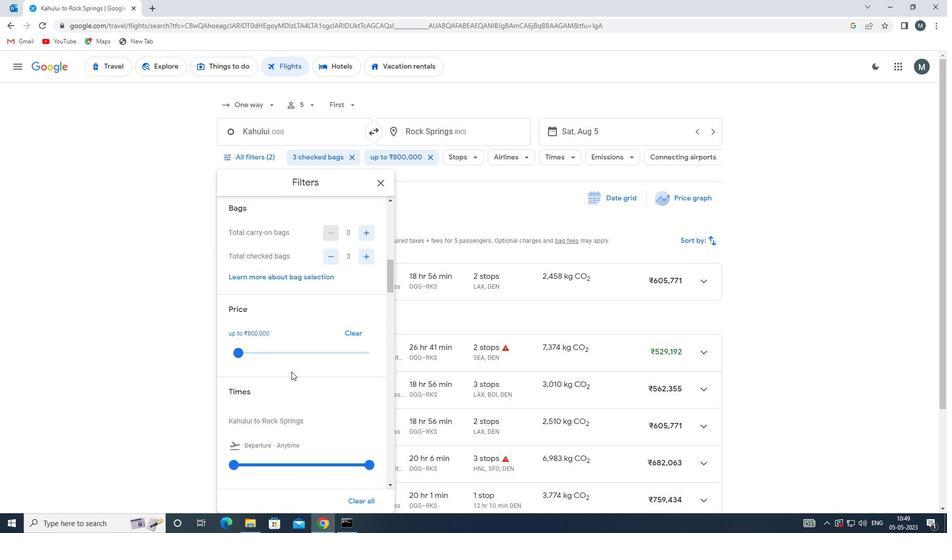
Action: Mouse moved to (215, 365)
Screenshot: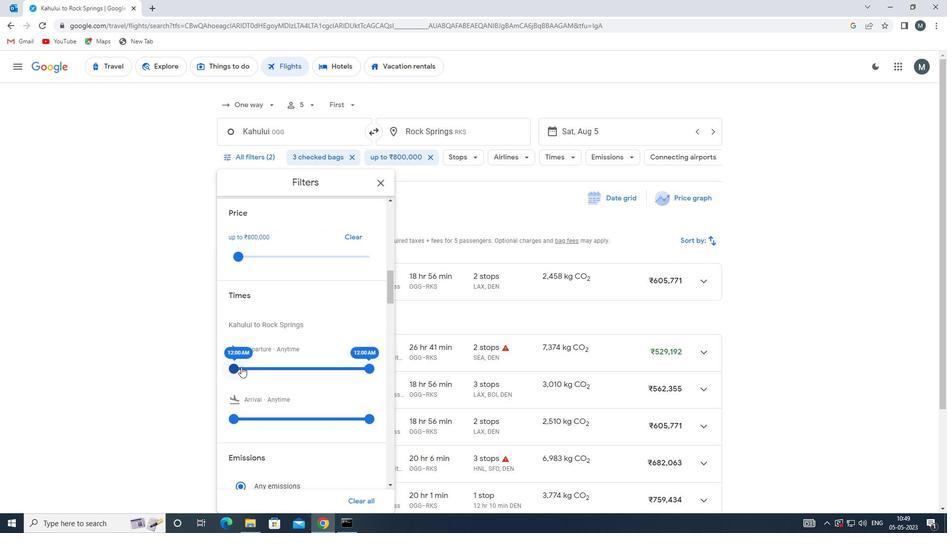 
Action: Mouse pressed left at (215, 365)
Screenshot: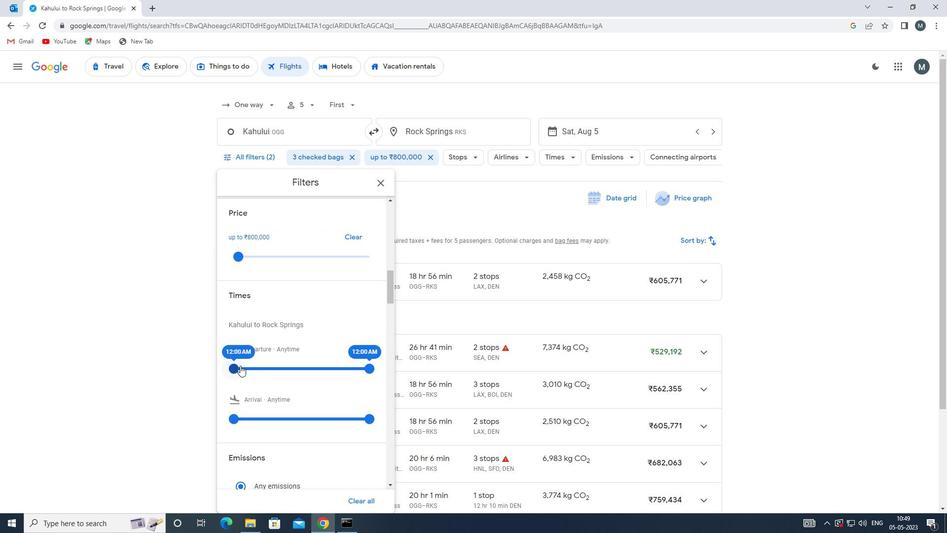 
Action: Mouse moved to (250, 154)
Screenshot: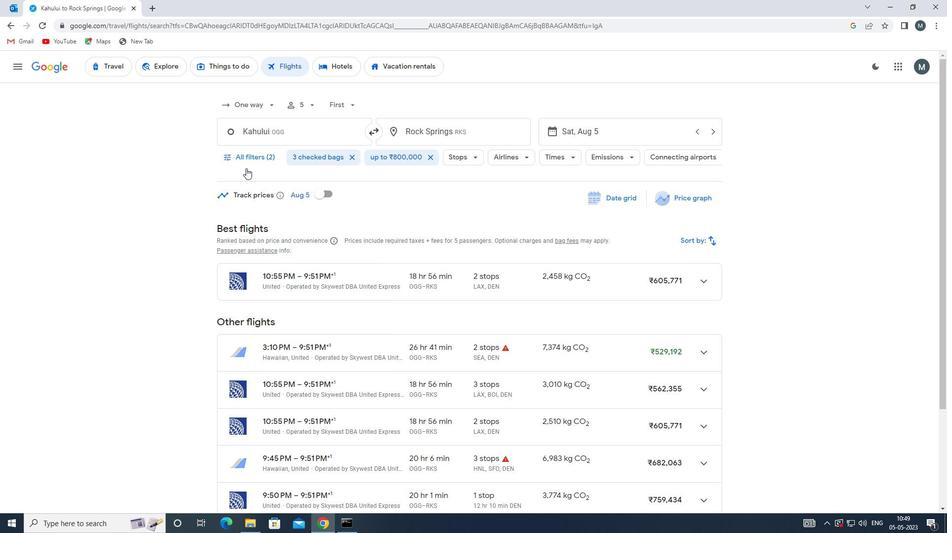 
Action: Mouse pressed left at (250, 154)
Screenshot: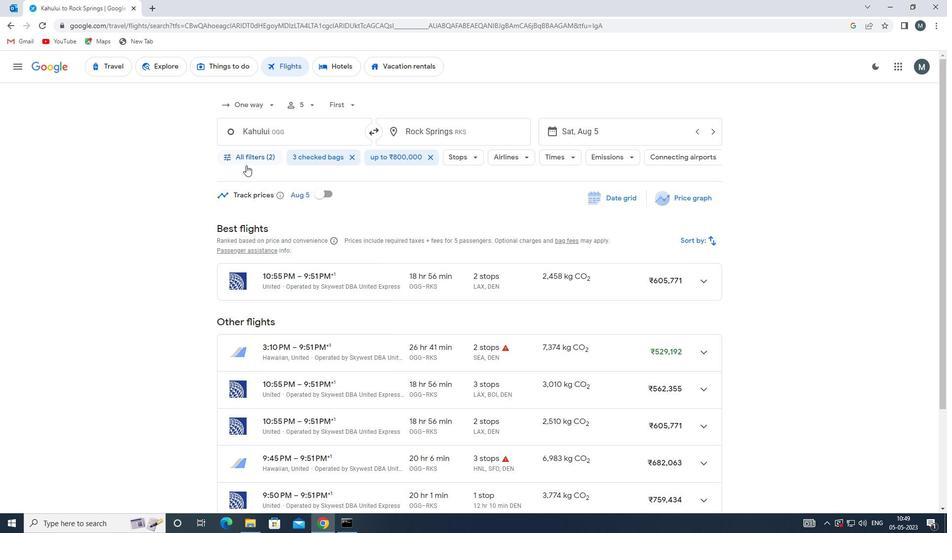 
Action: Mouse moved to (290, 356)
Screenshot: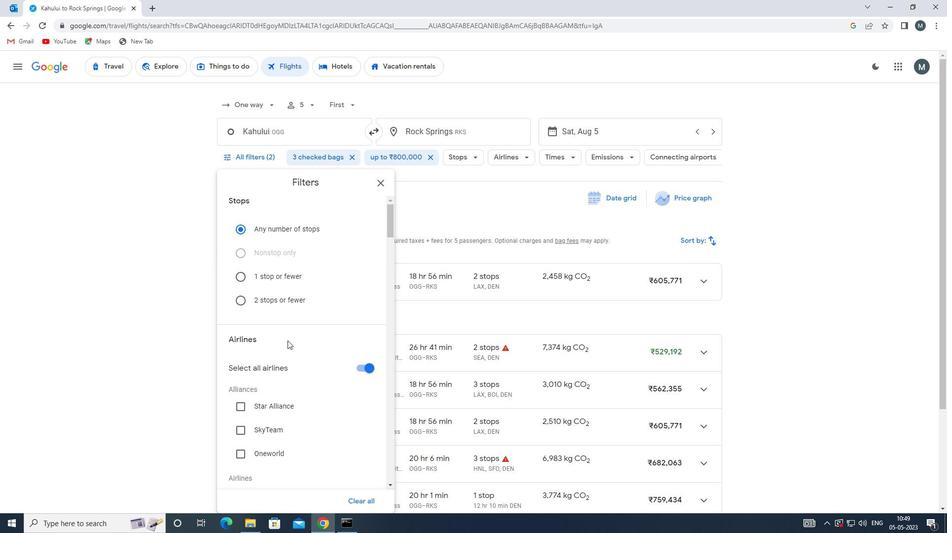 
Action: Mouse scrolled (290, 356) with delta (0, 0)
Screenshot: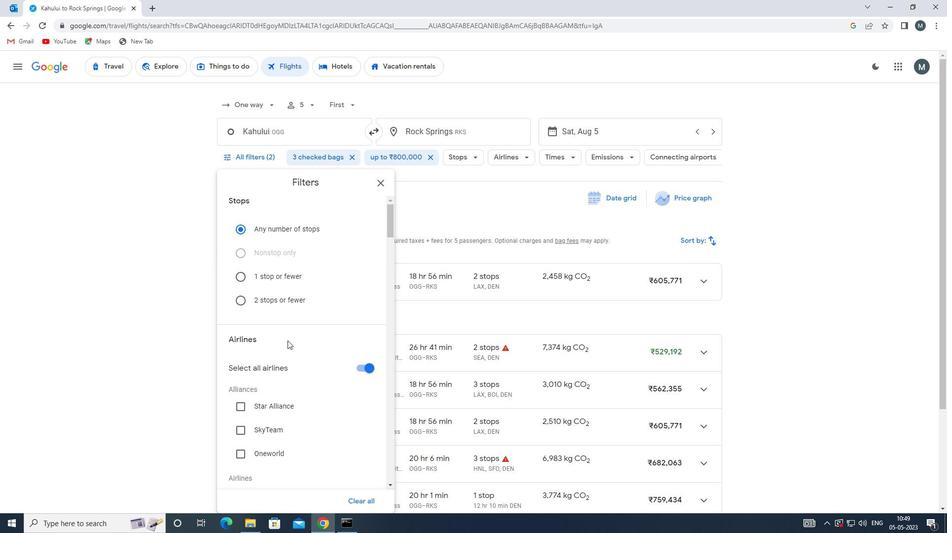 
Action: Mouse moved to (290, 358)
Screenshot: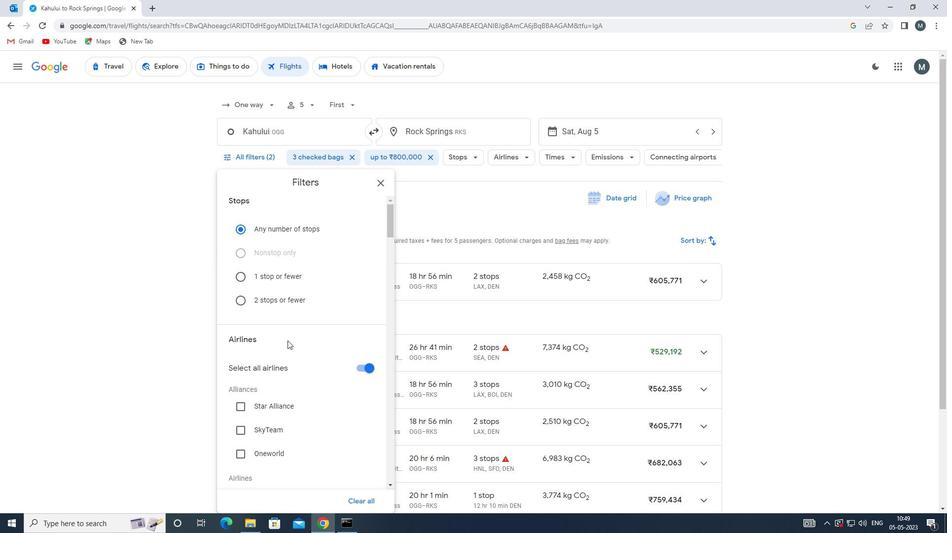 
Action: Mouse scrolled (290, 357) with delta (0, 0)
Screenshot: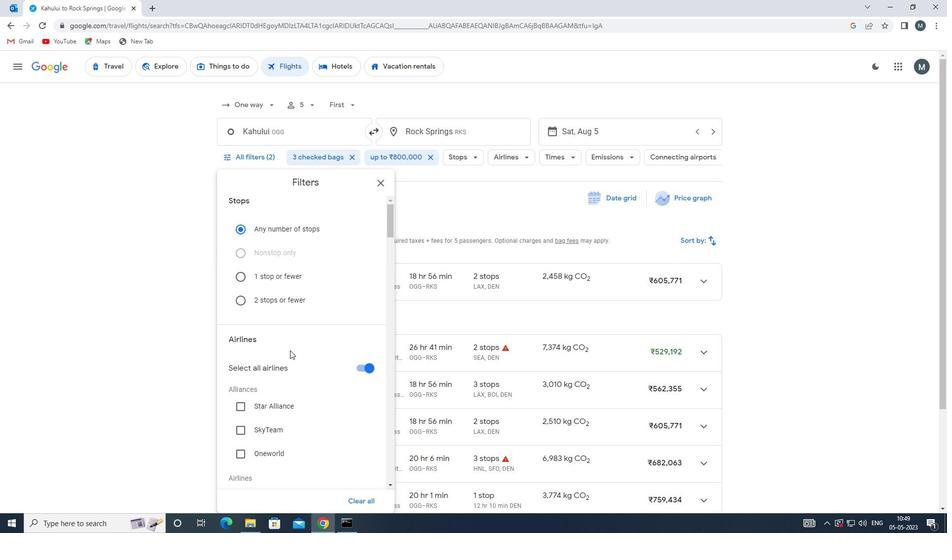 
Action: Mouse moved to (290, 358)
Screenshot: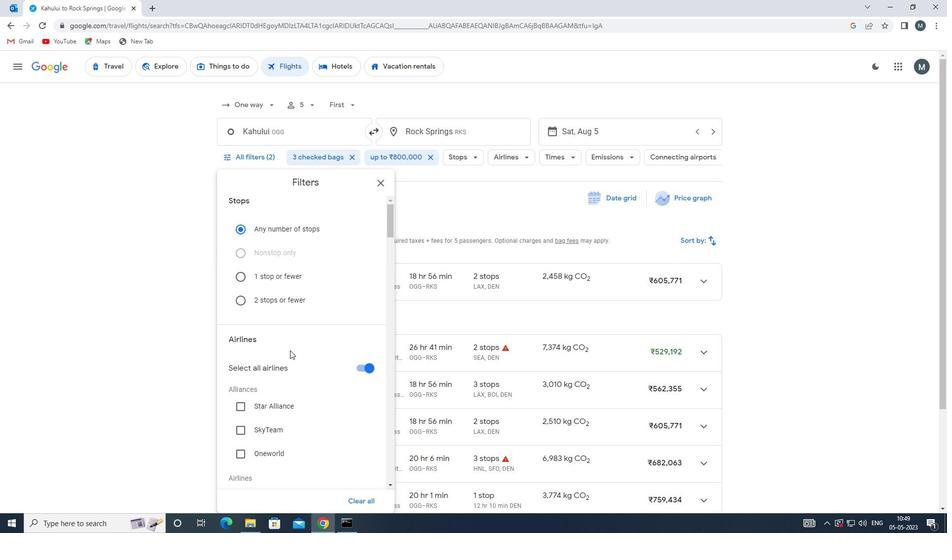 
Action: Mouse scrolled (290, 358) with delta (0, 0)
Screenshot: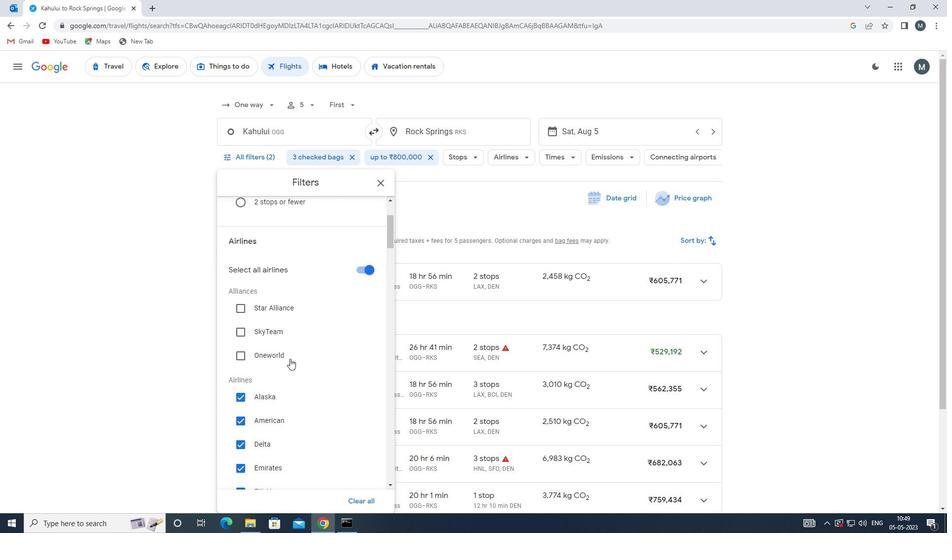 
Action: Mouse moved to (290, 360)
Screenshot: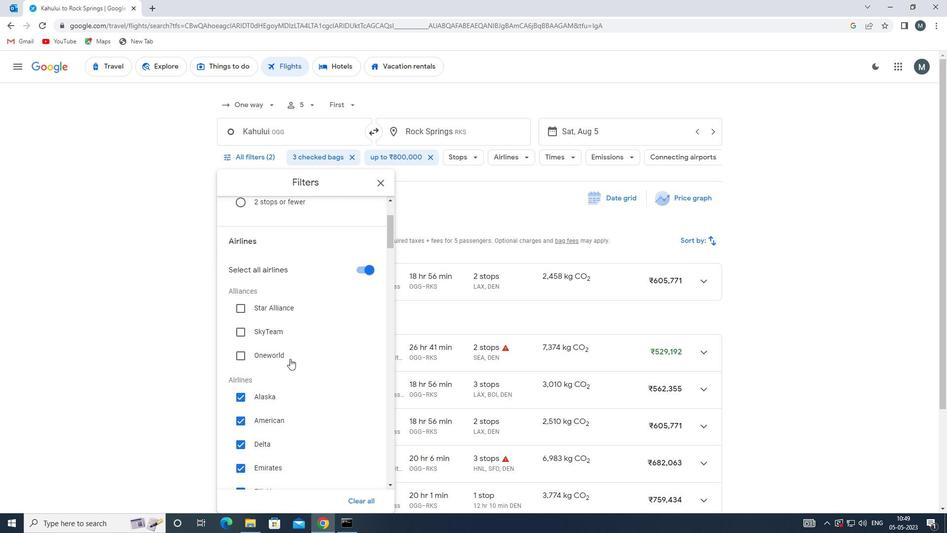 
Action: Mouse scrolled (290, 360) with delta (0, 0)
Screenshot: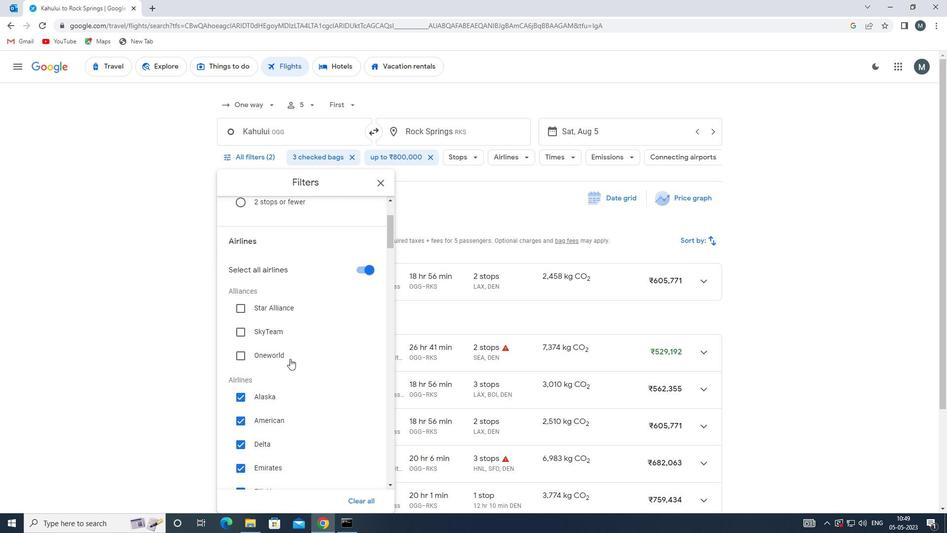 
Action: Mouse moved to (290, 362)
Screenshot: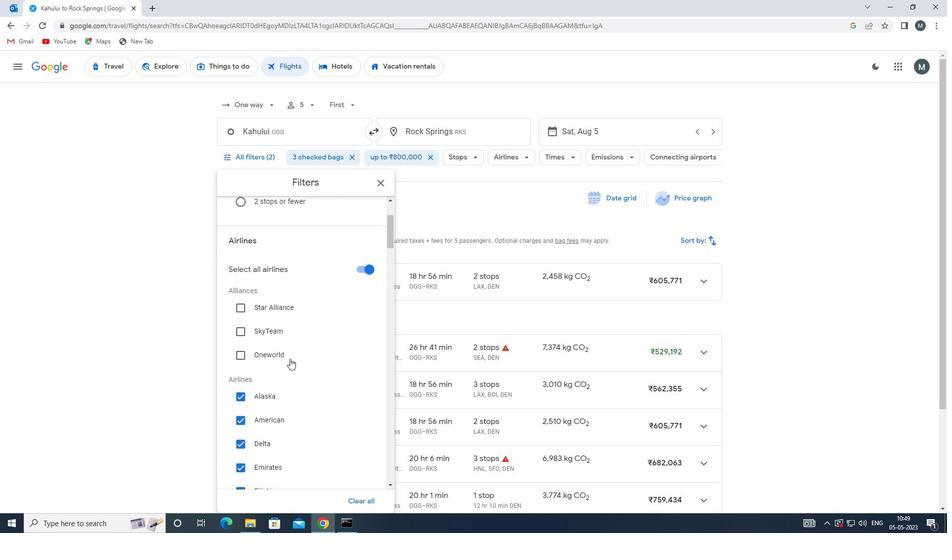 
Action: Mouse scrolled (290, 361) with delta (0, 0)
Screenshot: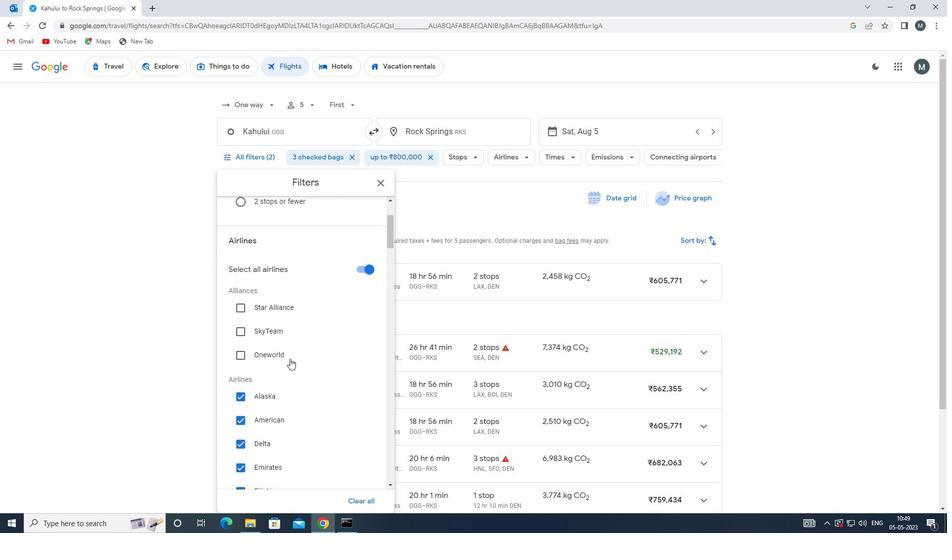 
Action: Mouse moved to (290, 364)
Screenshot: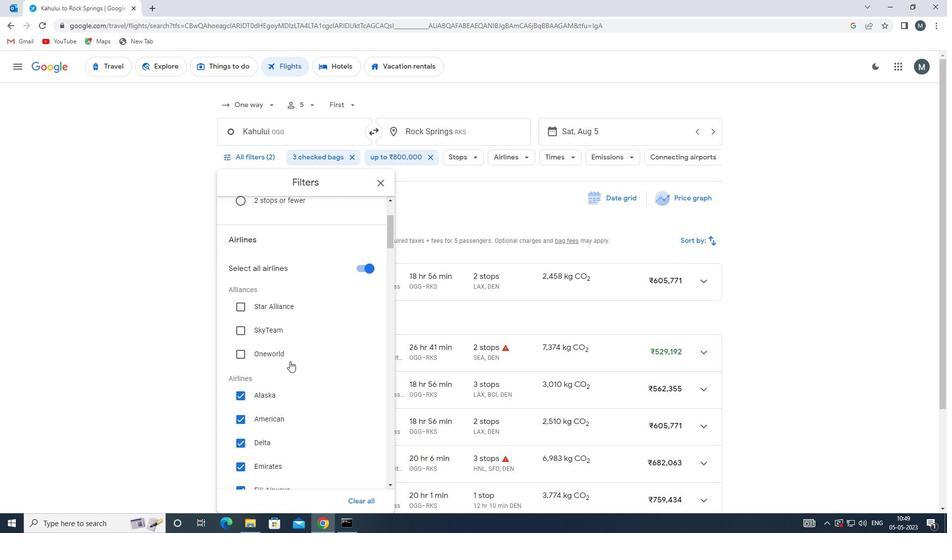 
Action: Mouse scrolled (290, 363) with delta (0, 0)
Screenshot: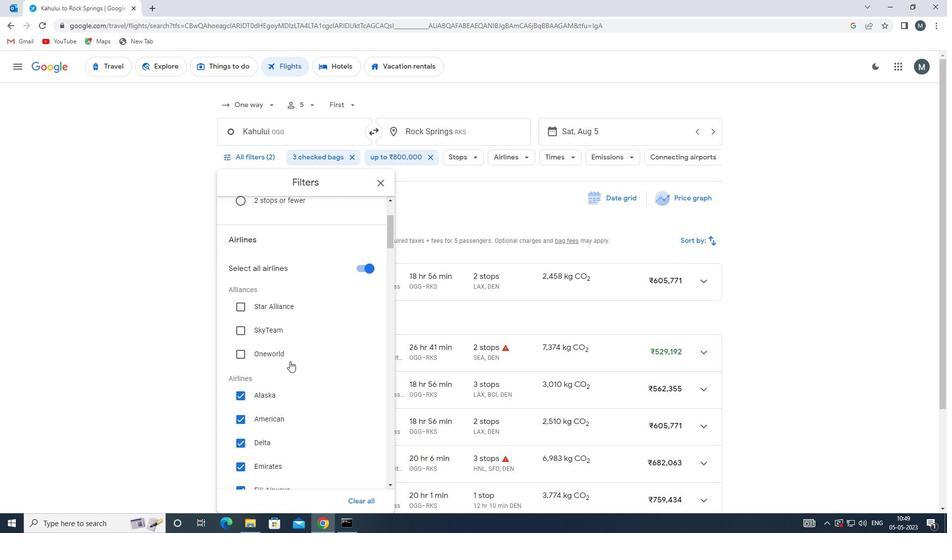 
Action: Mouse moved to (289, 369)
Screenshot: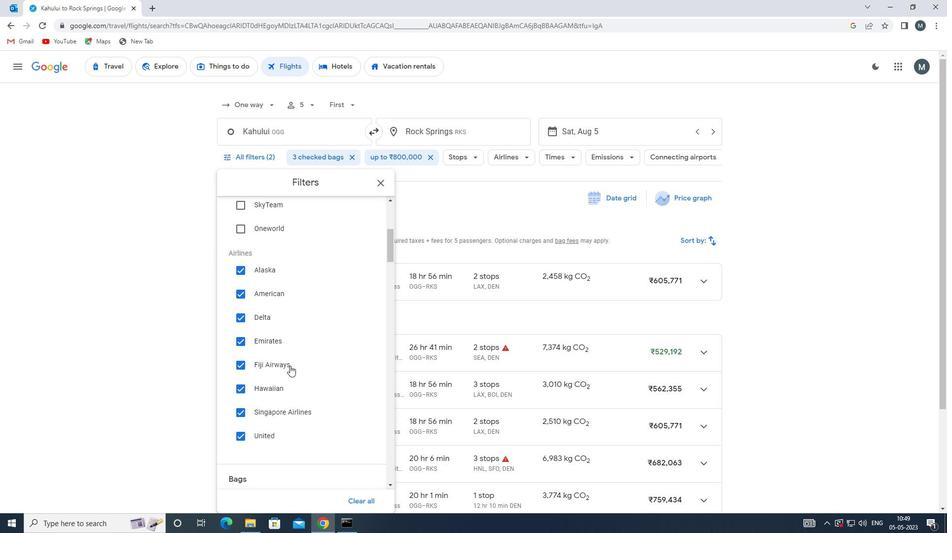 
Action: Mouse scrolled (289, 369) with delta (0, 0)
Screenshot: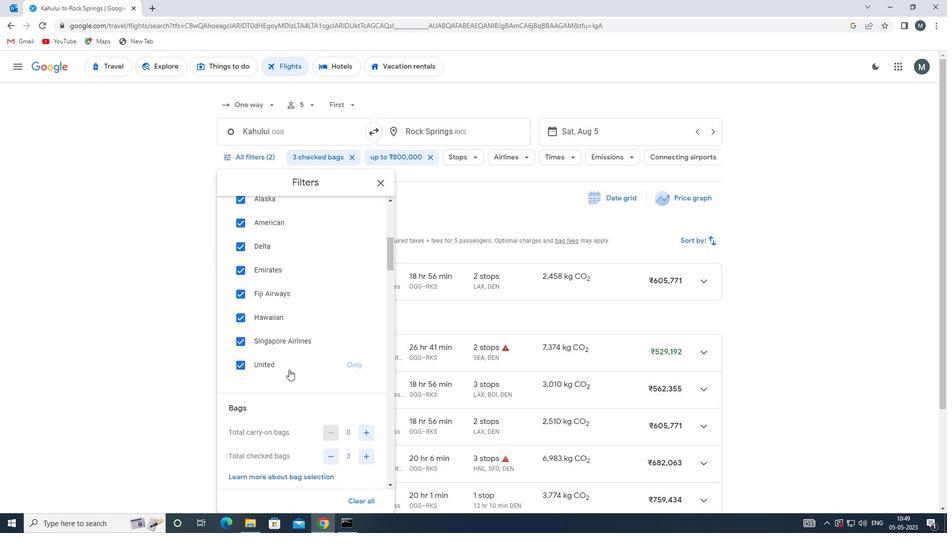 
Action: Mouse moved to (289, 371)
Screenshot: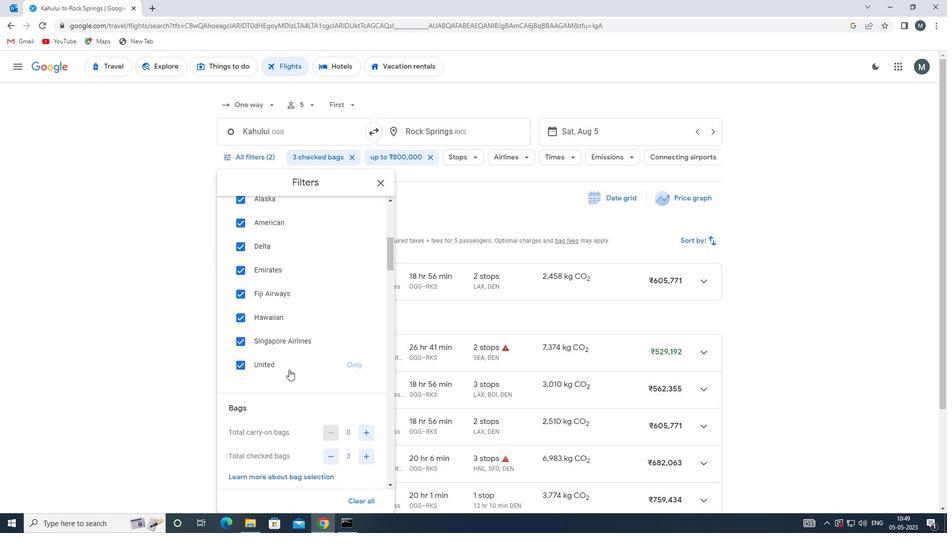 
Action: Mouse scrolled (289, 370) with delta (0, 0)
Screenshot: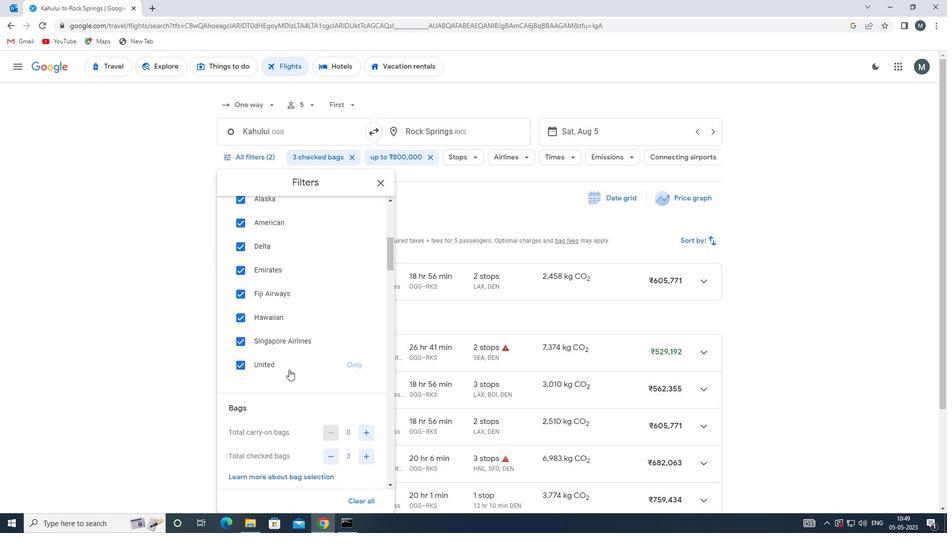 
Action: Mouse moved to (289, 373)
Screenshot: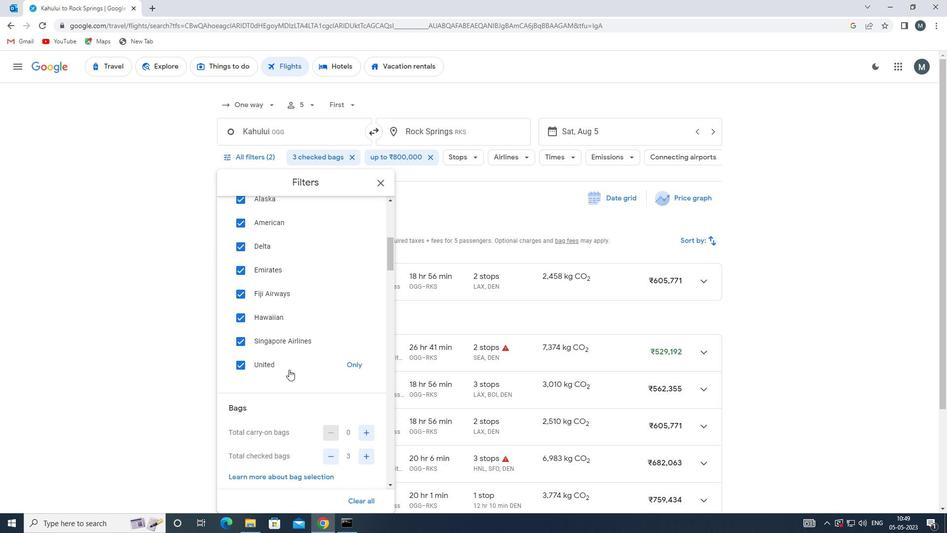 
Action: Mouse scrolled (289, 373) with delta (0, 0)
Screenshot: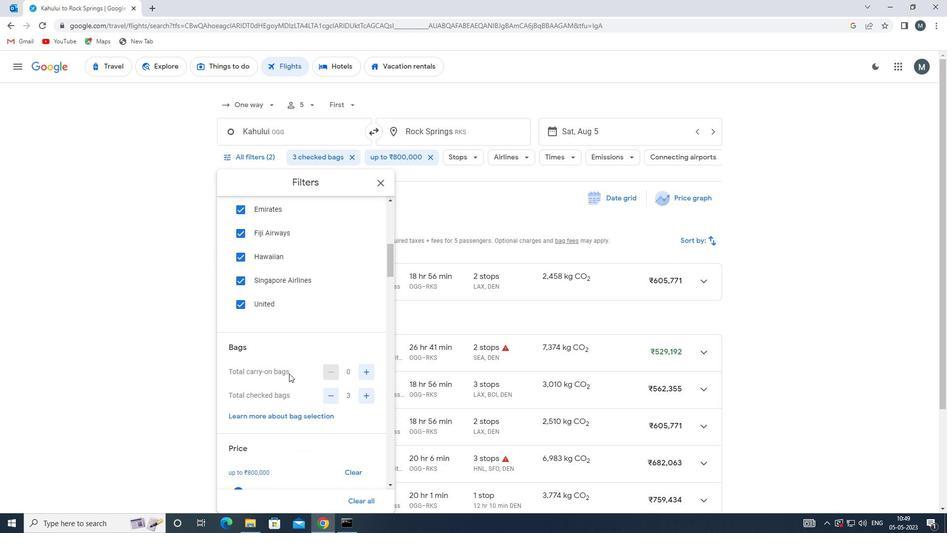
Action: Mouse scrolled (289, 373) with delta (0, 0)
Screenshot: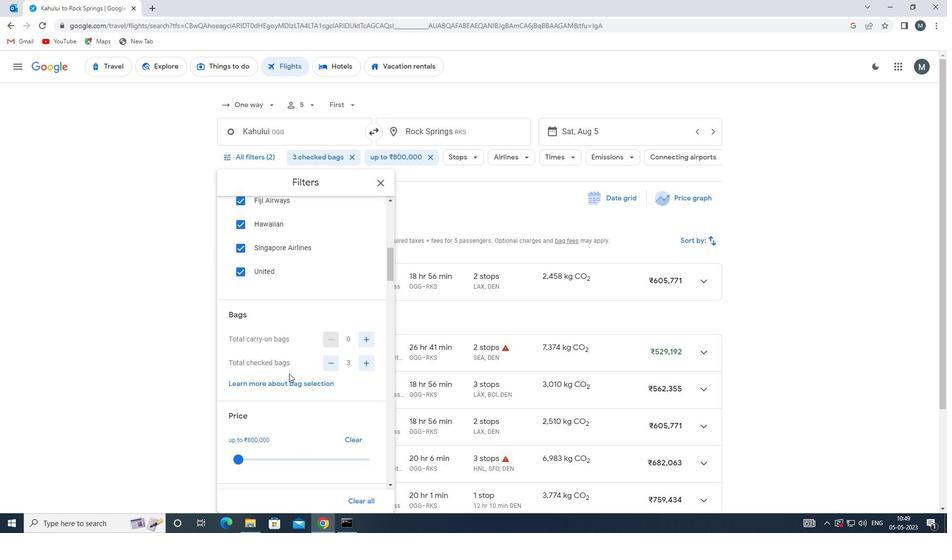 
Action: Mouse moved to (241, 364)
Screenshot: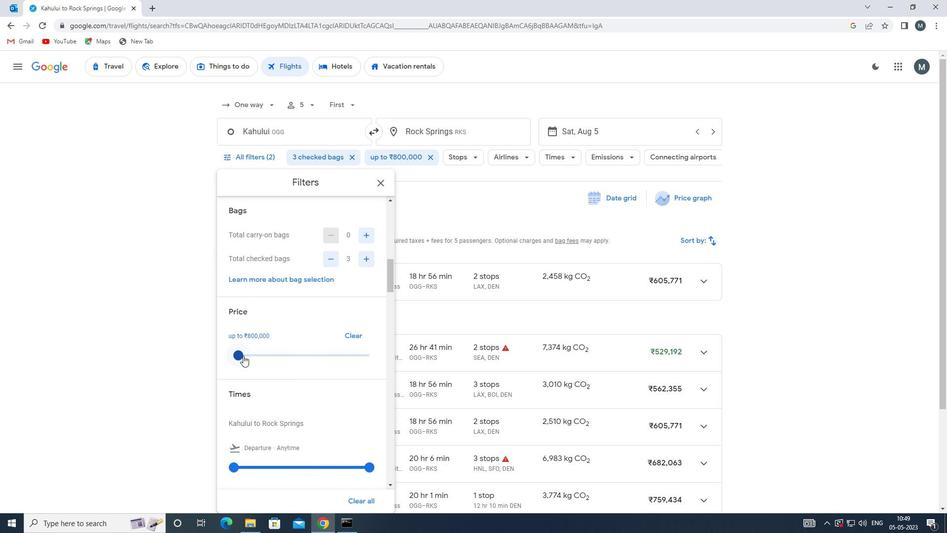 
Action: Mouse scrolled (241, 364) with delta (0, 0)
Screenshot: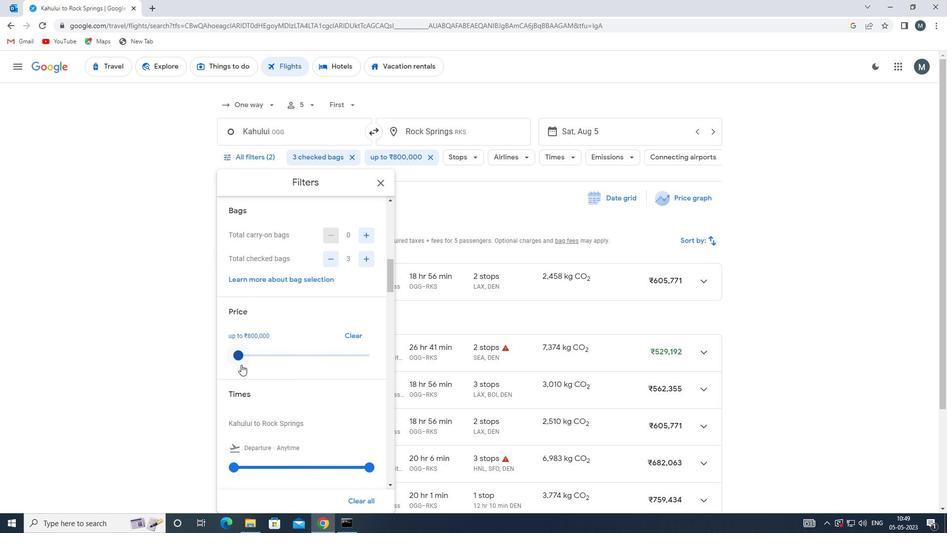 
Action: Mouse moved to (258, 399)
Screenshot: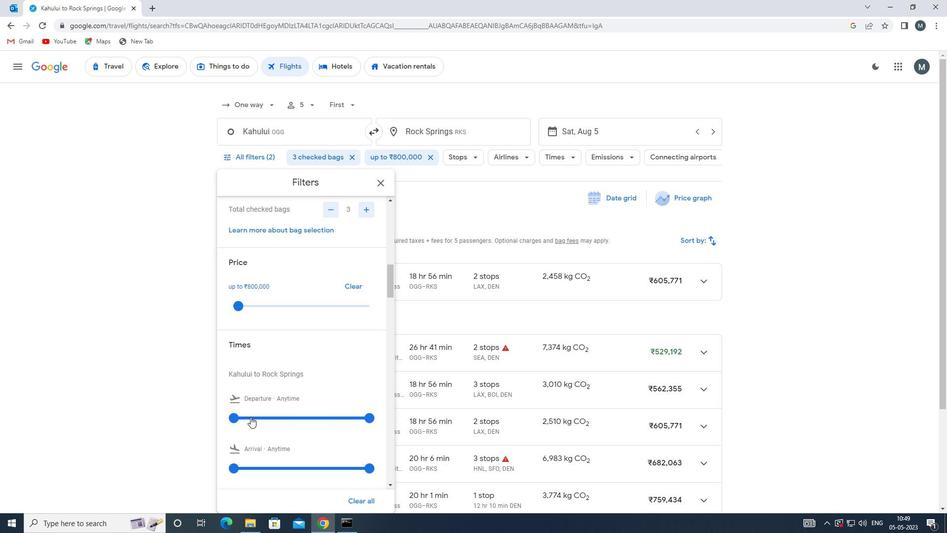 
Action: Mouse scrolled (258, 398) with delta (0, 0)
Screenshot: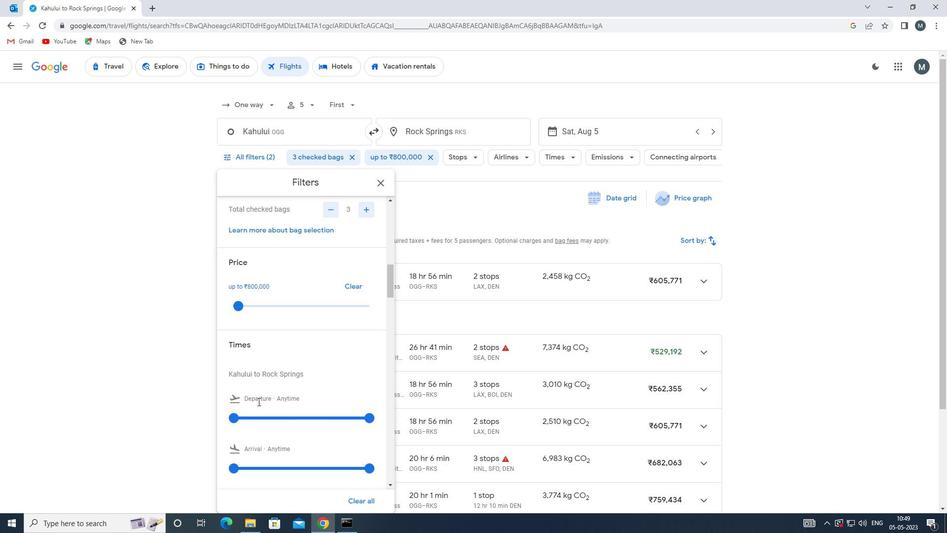 
Action: Mouse moved to (240, 365)
Screenshot: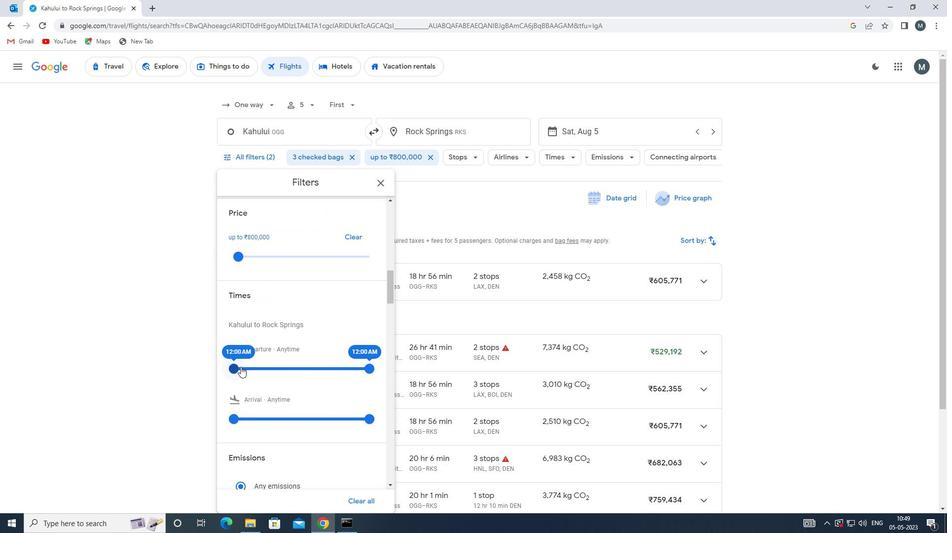 
Action: Mouse pressed left at (240, 365)
Screenshot: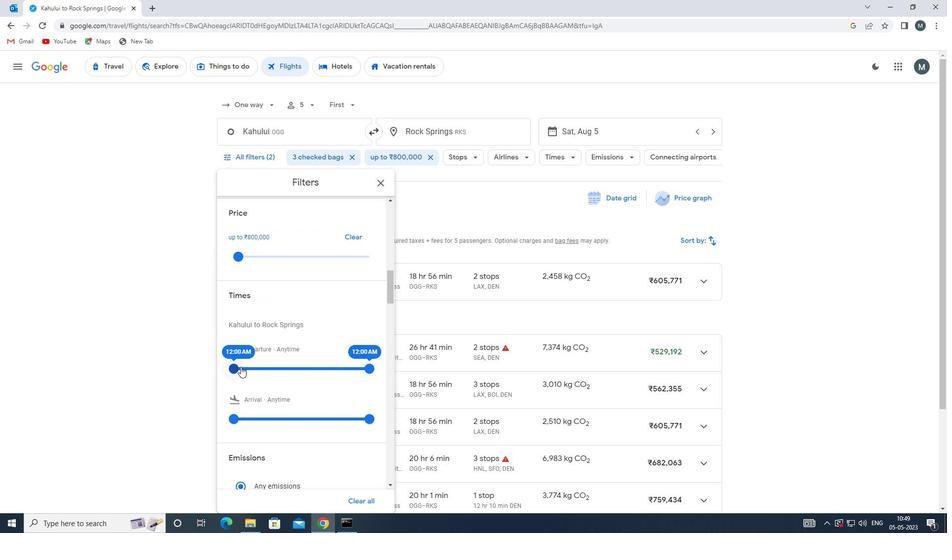 
Action: Mouse moved to (361, 366)
Screenshot: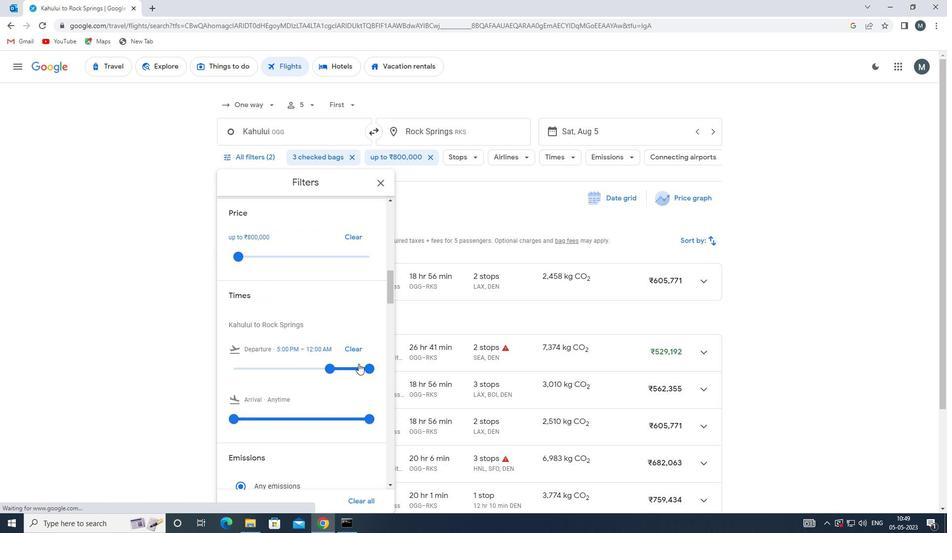 
Action: Mouse pressed left at (361, 366)
Screenshot: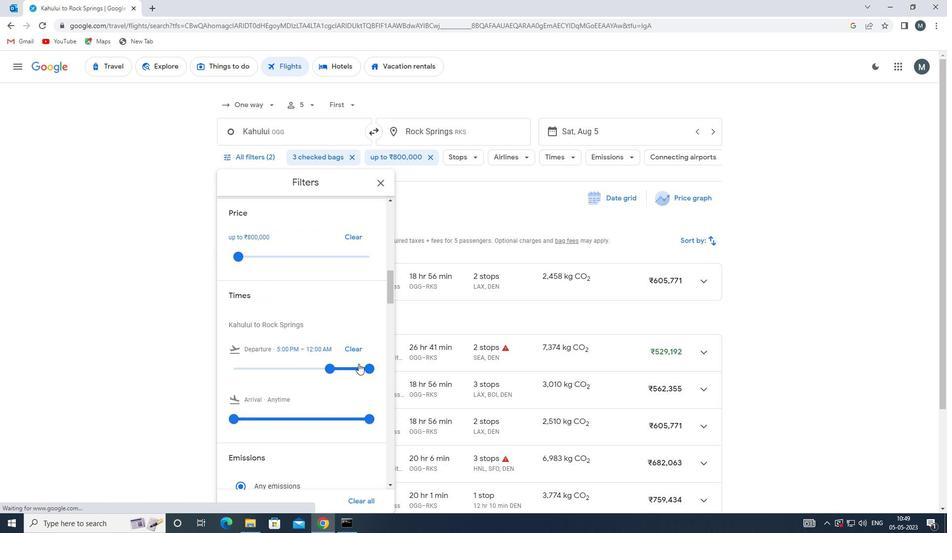 
Action: Mouse moved to (383, 184)
Screenshot: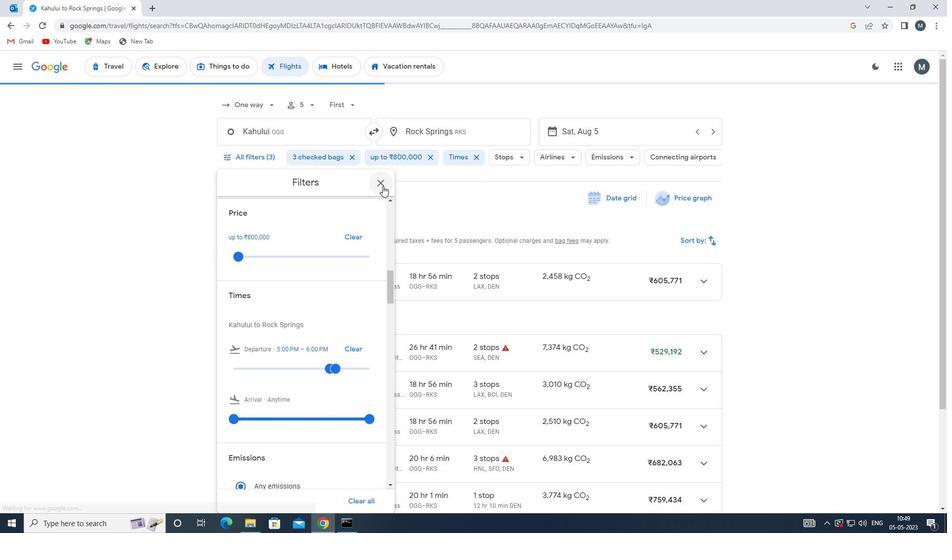 
Action: Mouse pressed left at (383, 184)
Screenshot: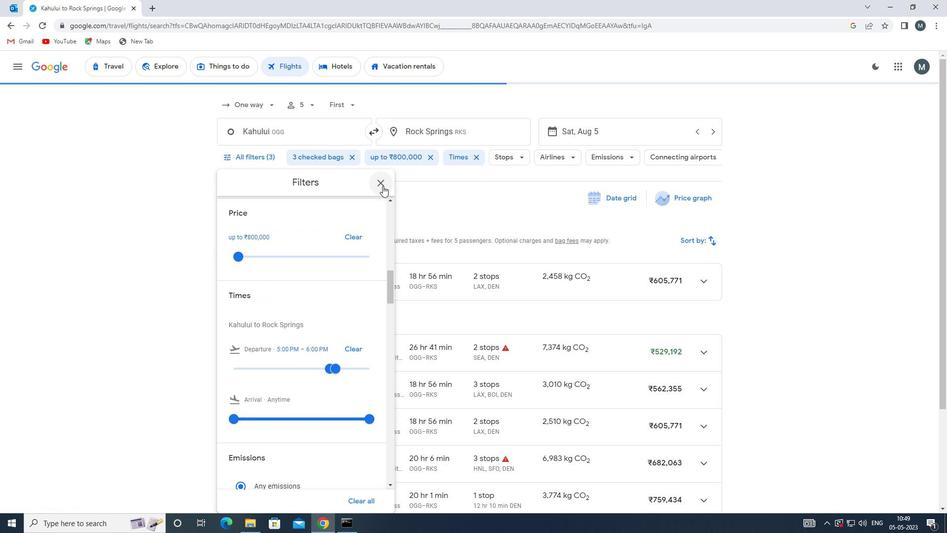 
Action: Mouse moved to (383, 184)
Screenshot: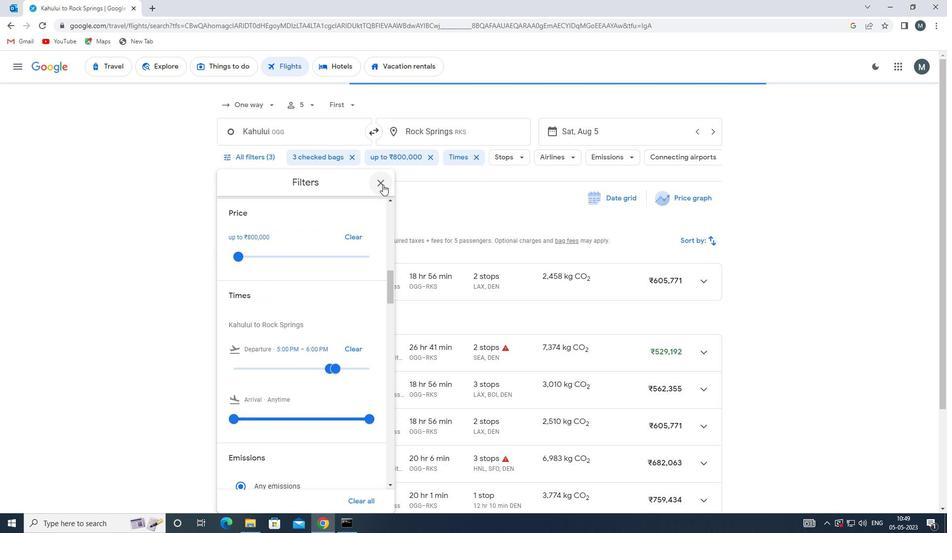 
